 Task: Move the date in custom field assignee to "the same day next month".
Action: Mouse moved to (1169, 298)
Screenshot: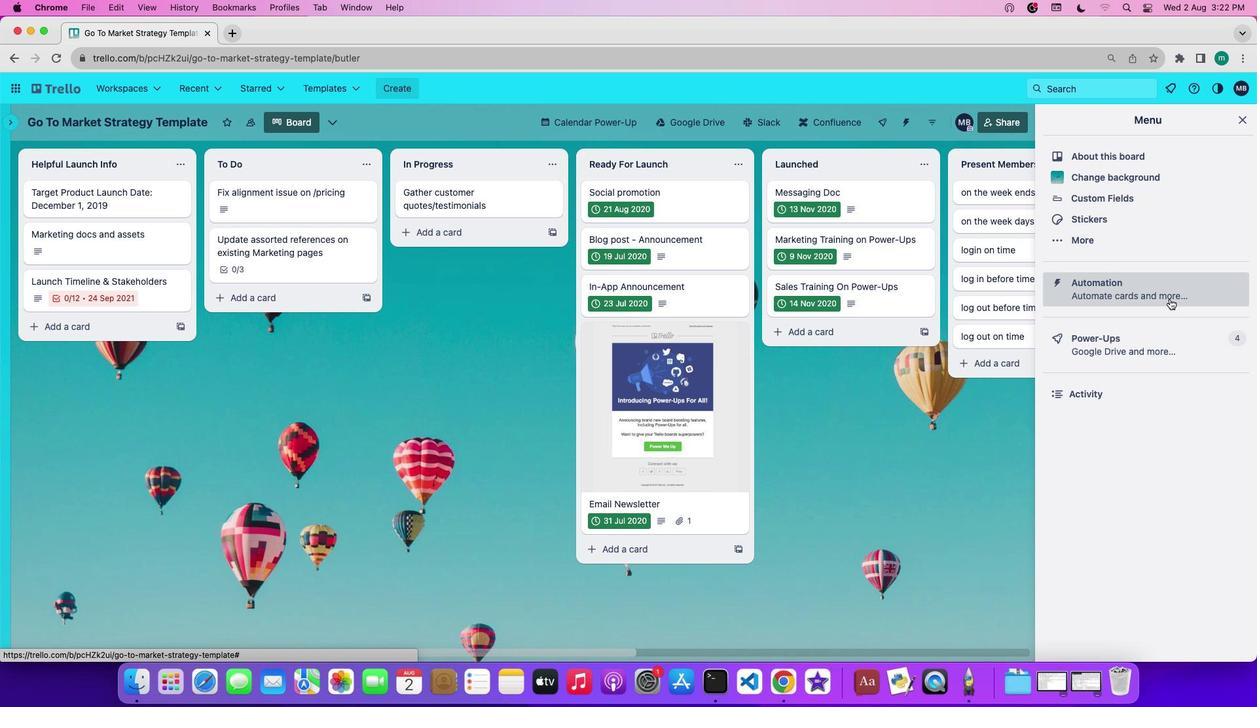 
Action: Mouse pressed left at (1169, 298)
Screenshot: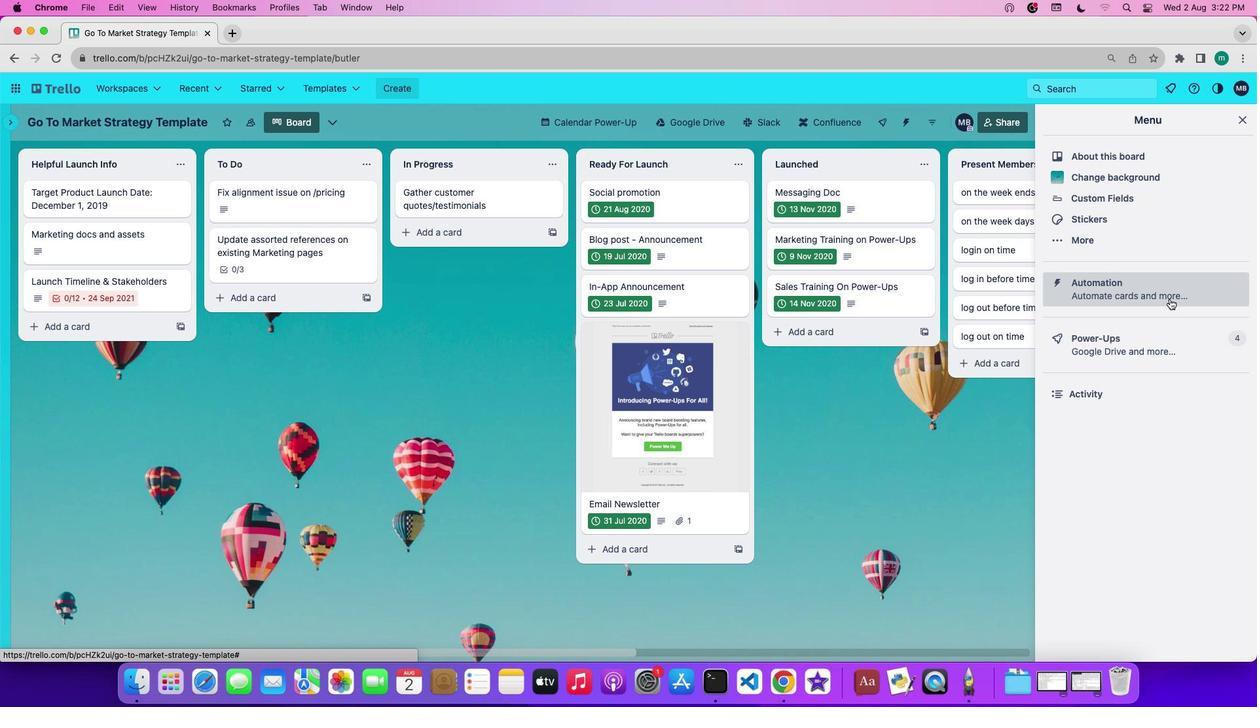 
Action: Mouse moved to (743, 472)
Screenshot: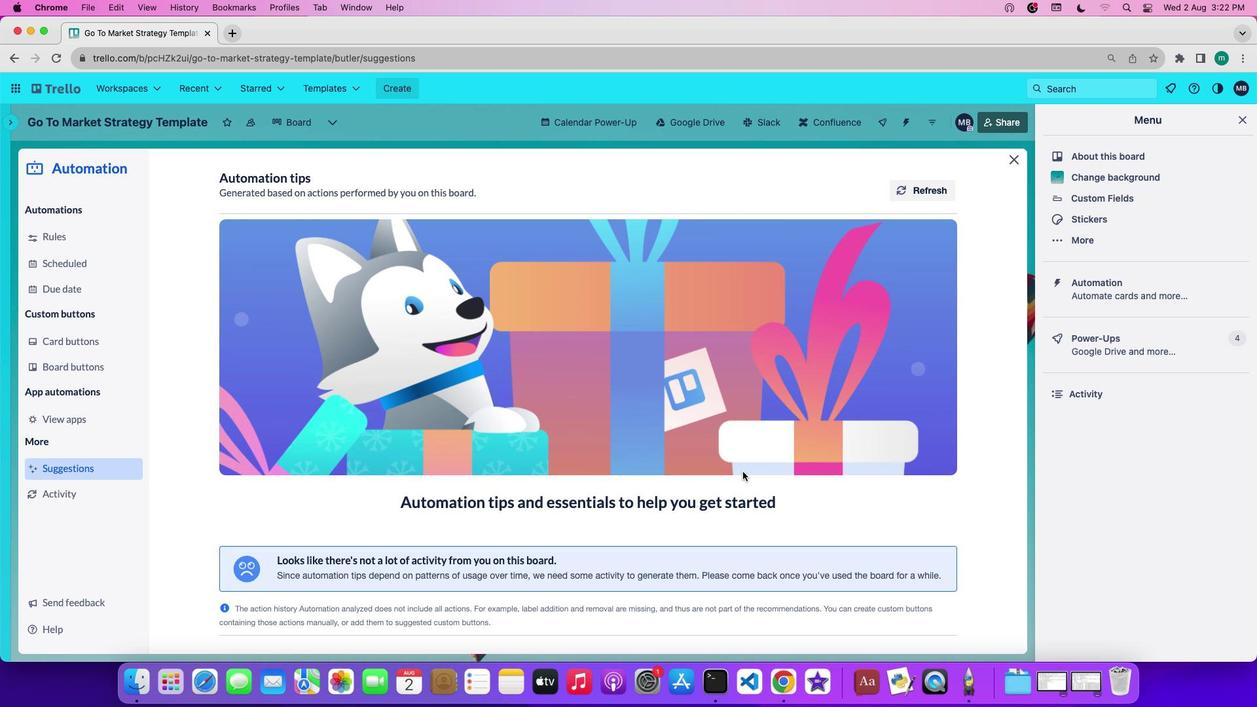 
Action: Mouse scrolled (743, 472) with delta (0, 0)
Screenshot: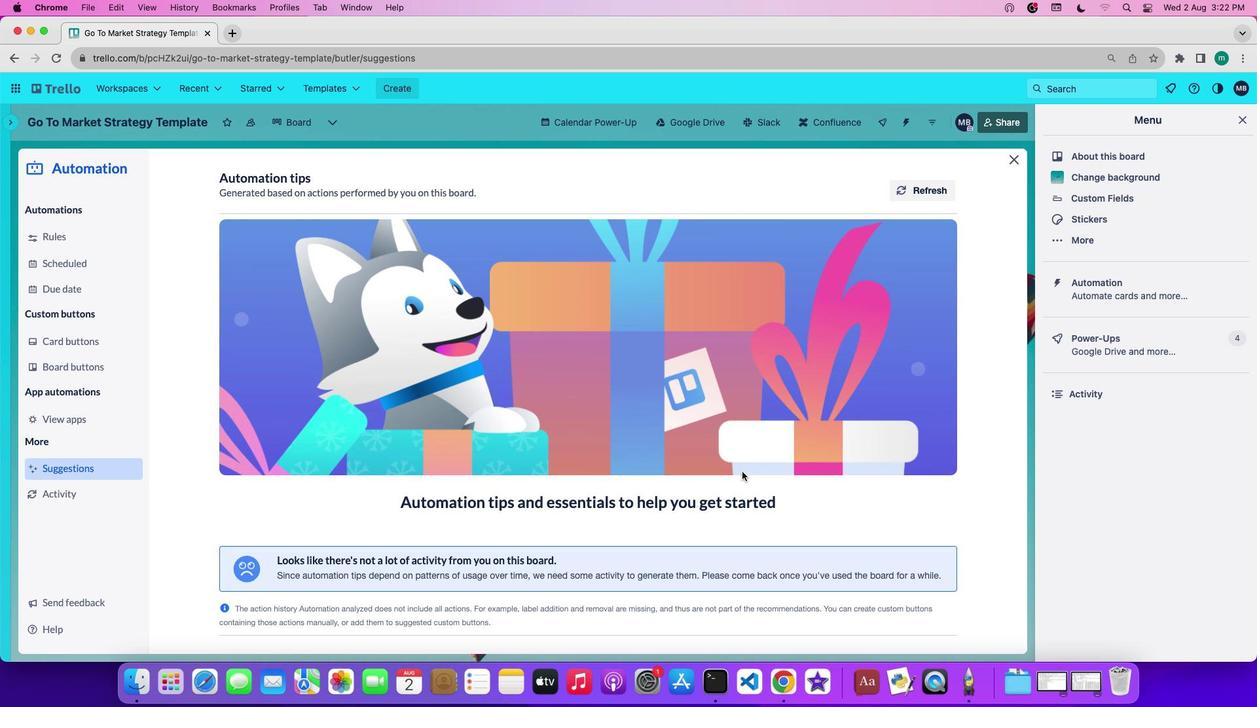 
Action: Mouse scrolled (743, 472) with delta (0, 0)
Screenshot: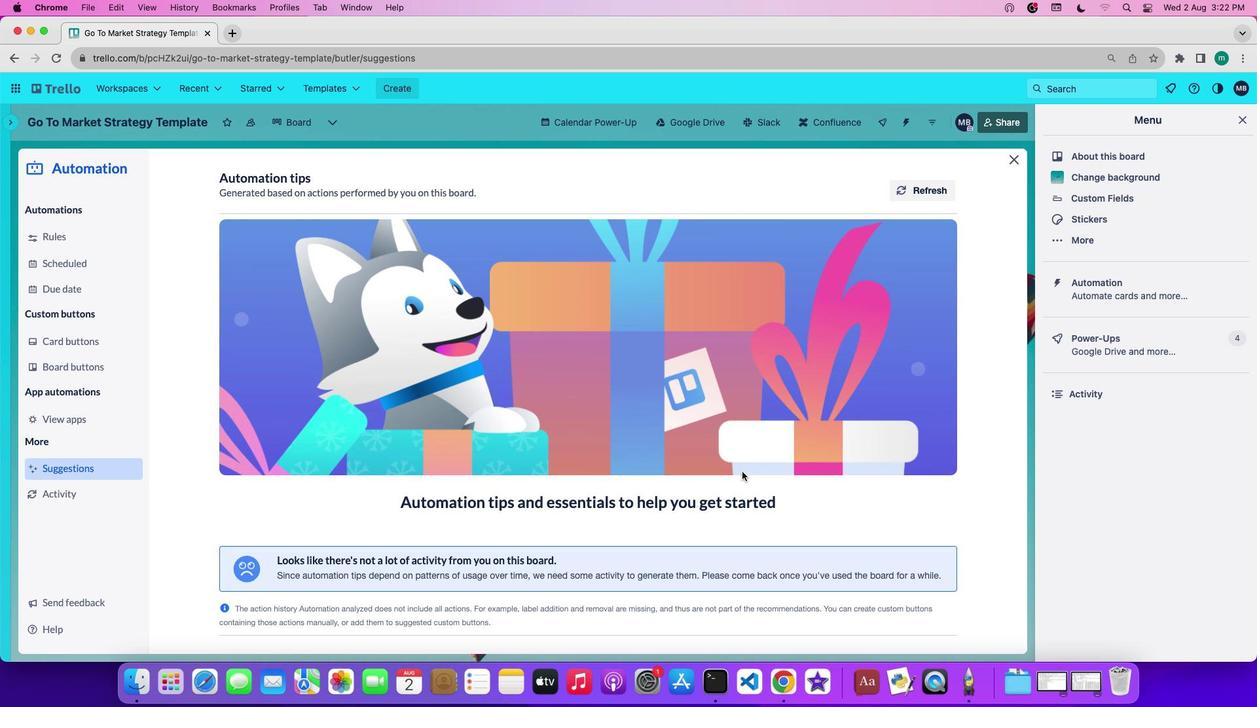 
Action: Mouse scrolled (743, 472) with delta (0, -1)
Screenshot: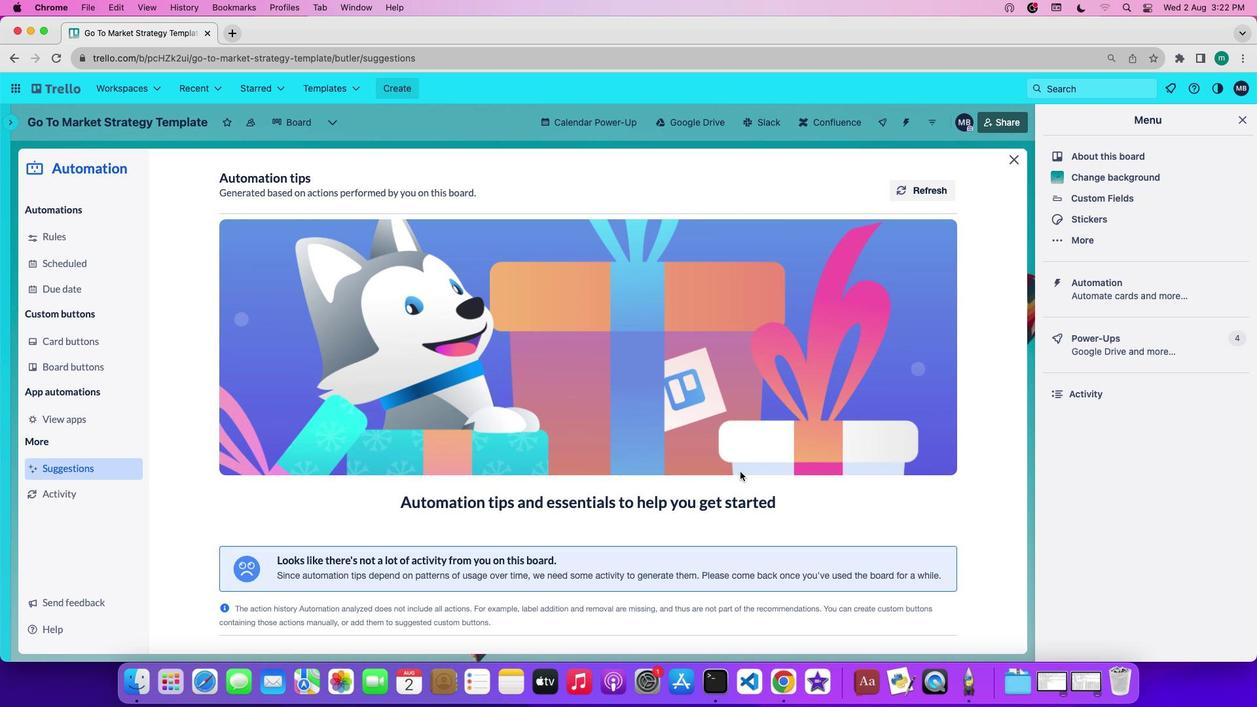 
Action: Mouse moved to (742, 472)
Screenshot: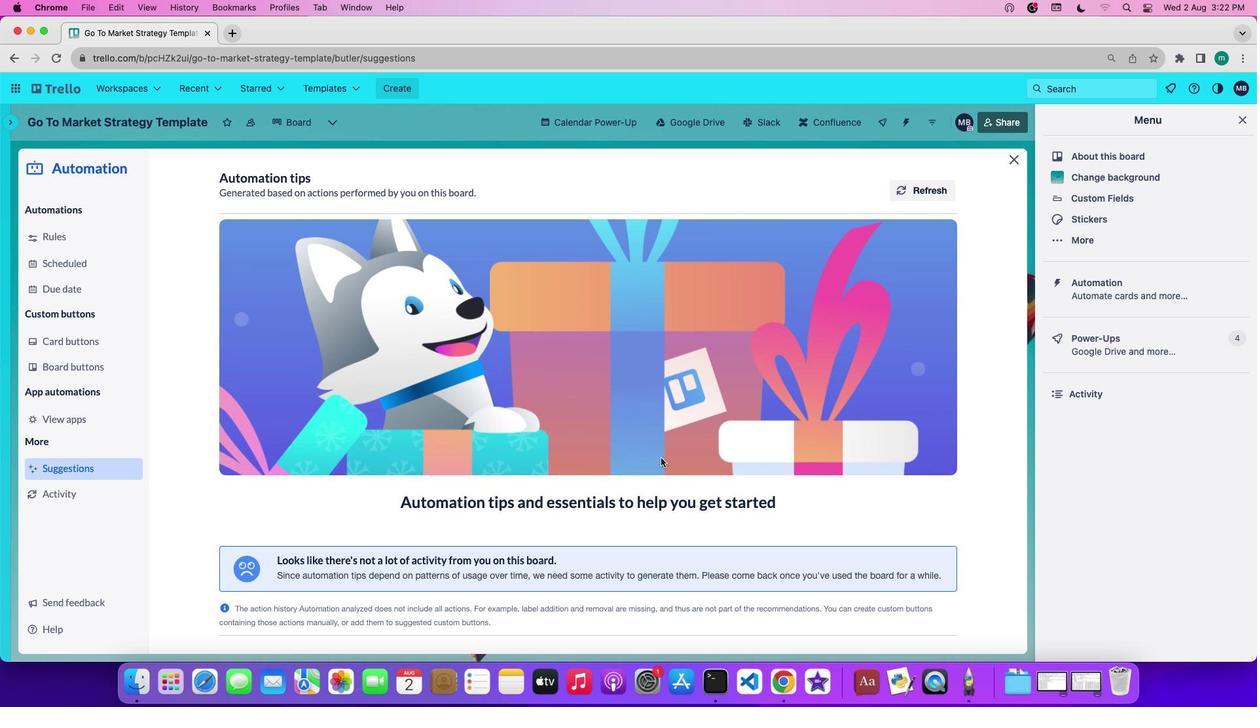 
Action: Mouse scrolled (742, 472) with delta (0, -1)
Screenshot: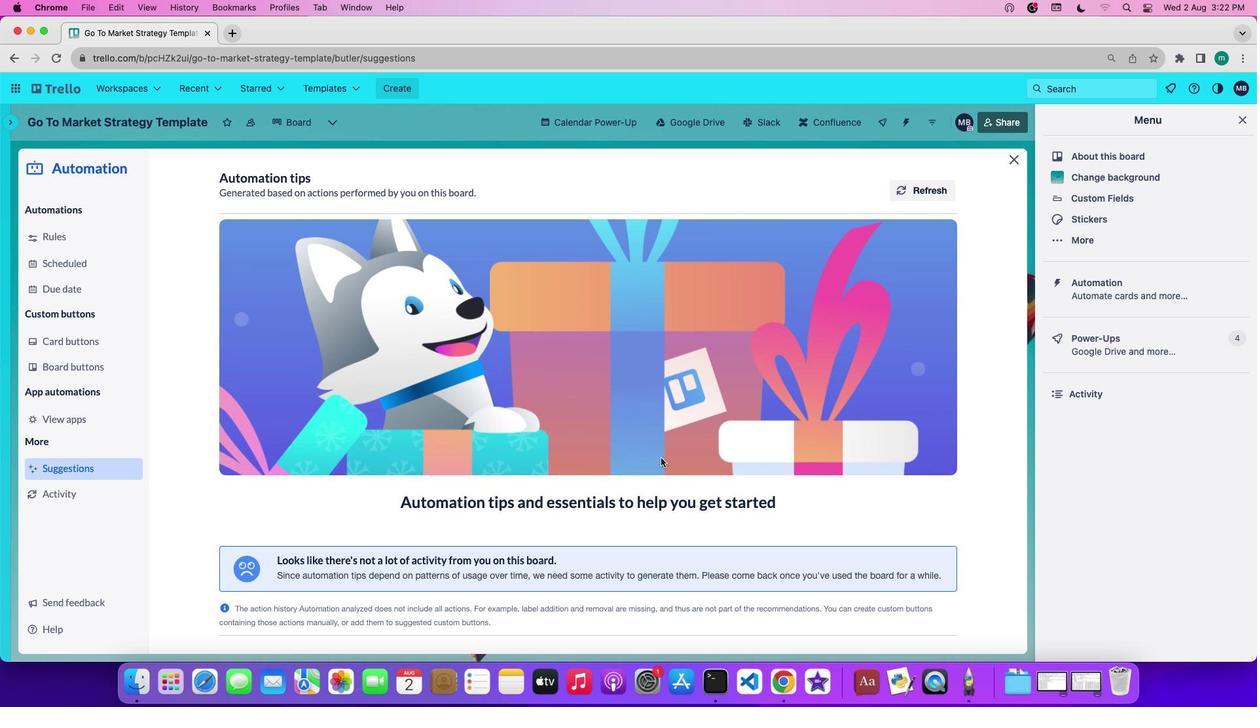 
Action: Mouse moved to (64, 343)
Screenshot: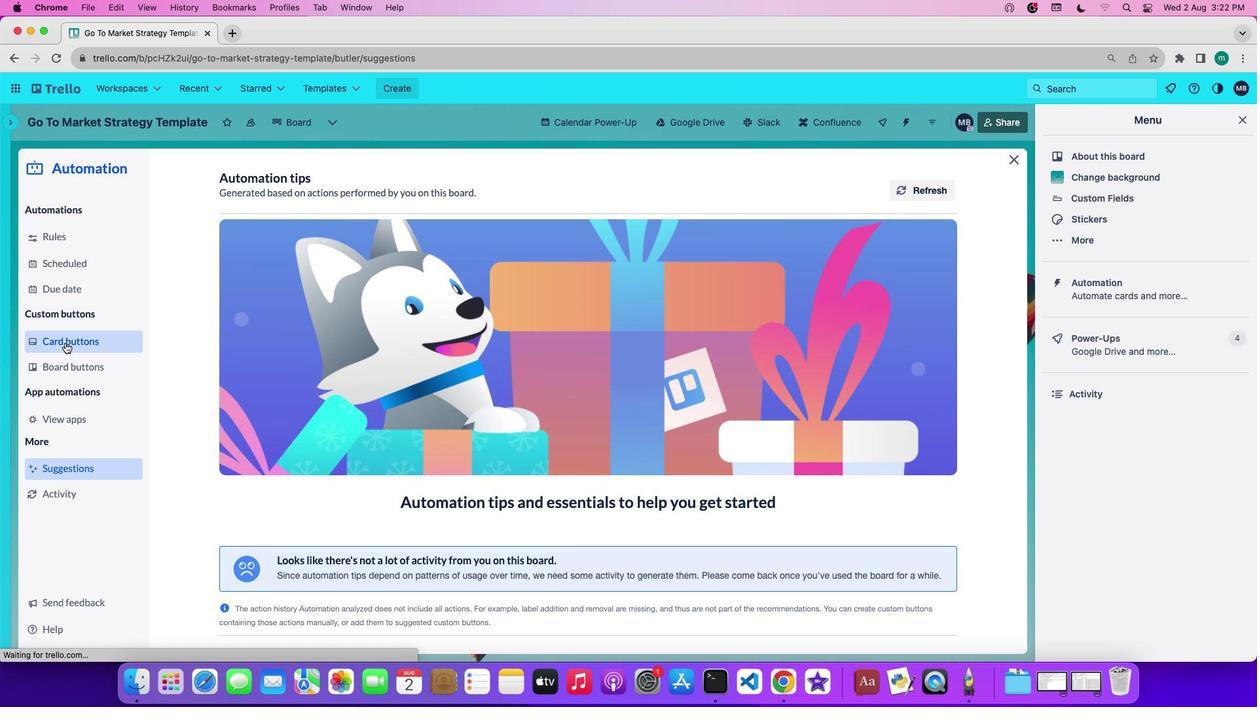 
Action: Mouse pressed left at (64, 343)
Screenshot: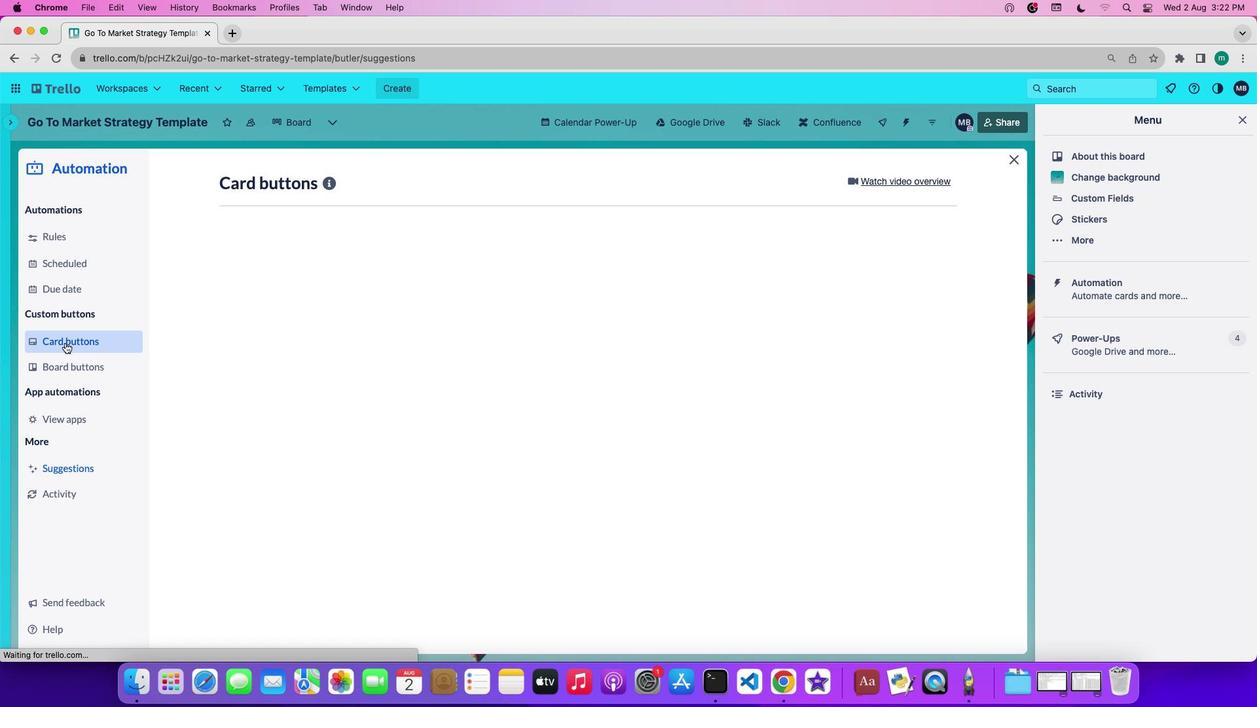 
Action: Mouse moved to (280, 458)
Screenshot: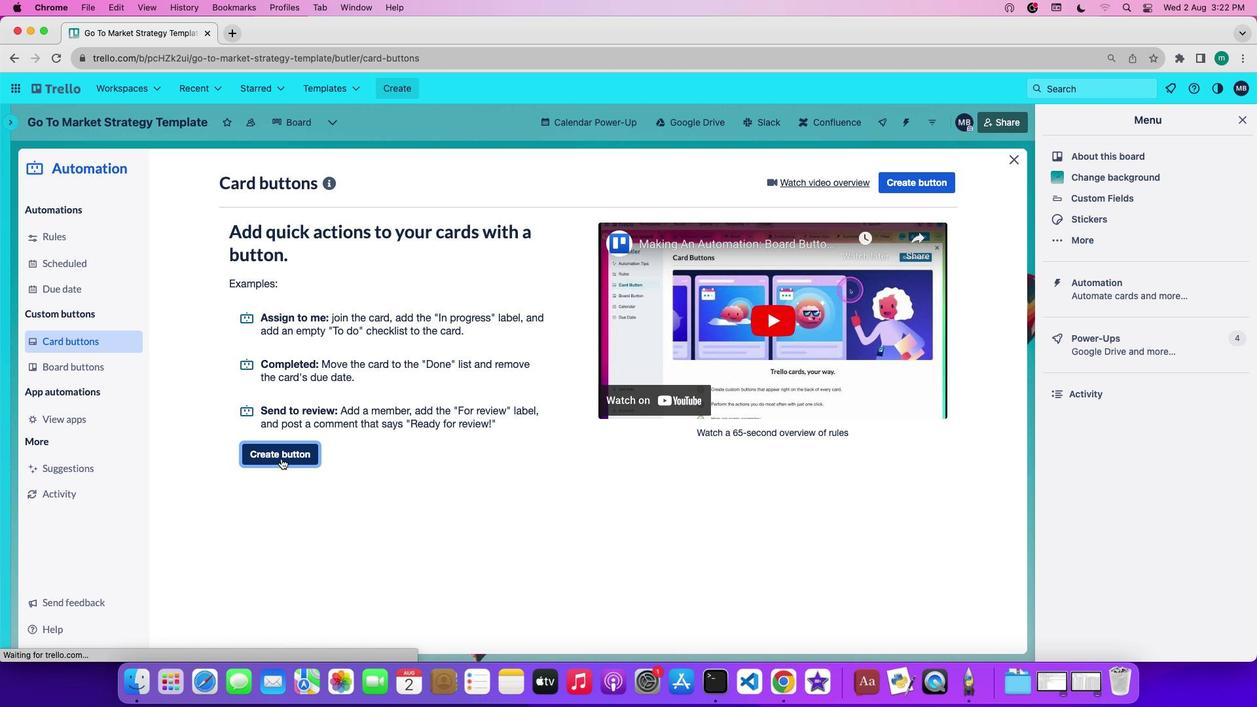 
Action: Mouse pressed left at (280, 458)
Screenshot: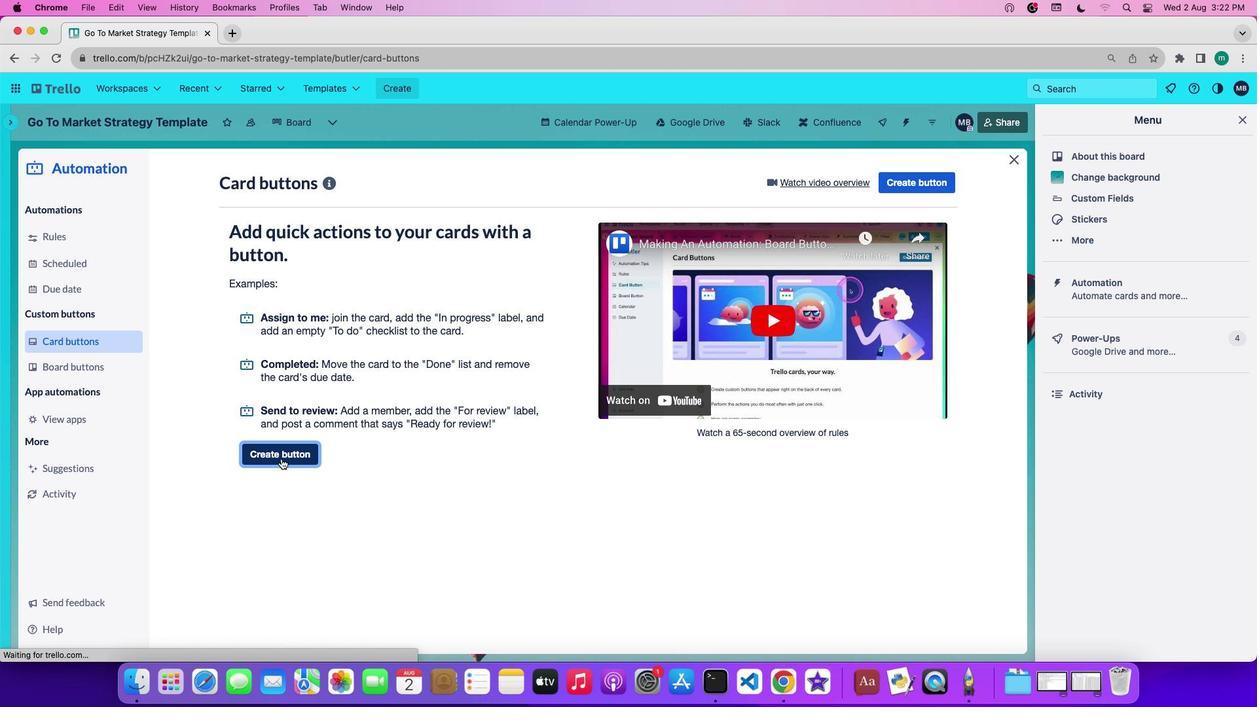 
Action: Mouse moved to (618, 358)
Screenshot: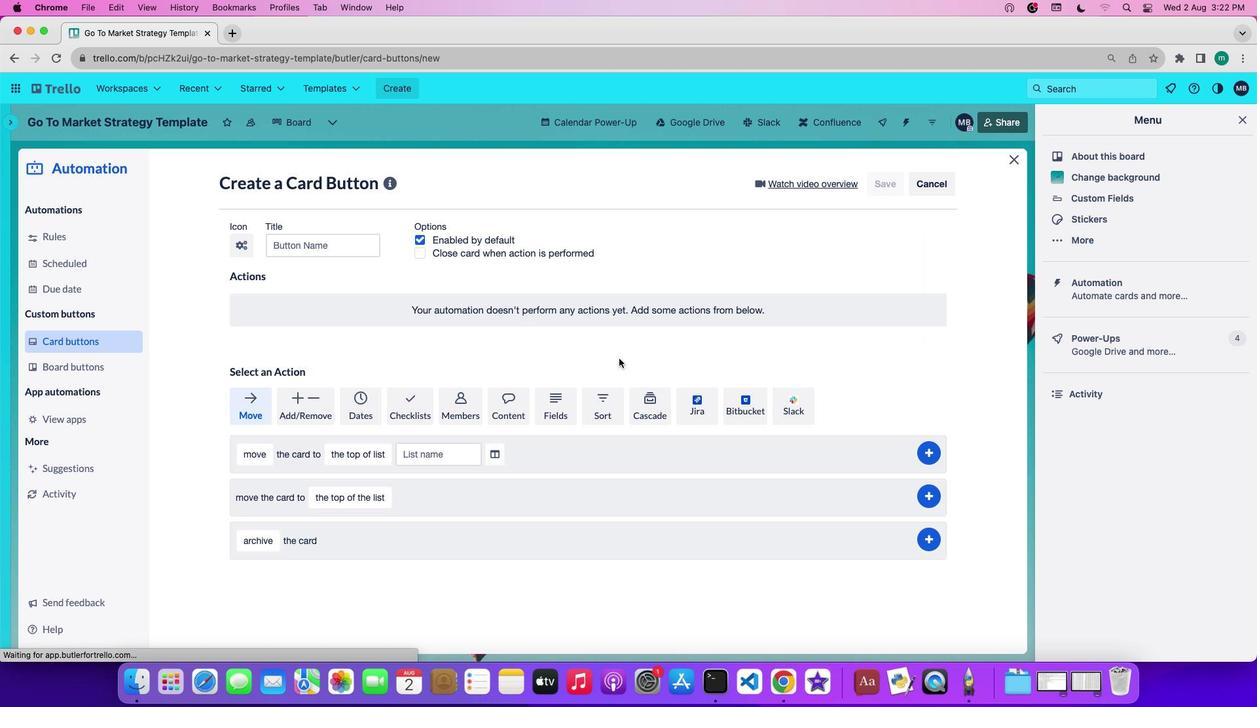 
Action: Mouse pressed left at (618, 358)
Screenshot: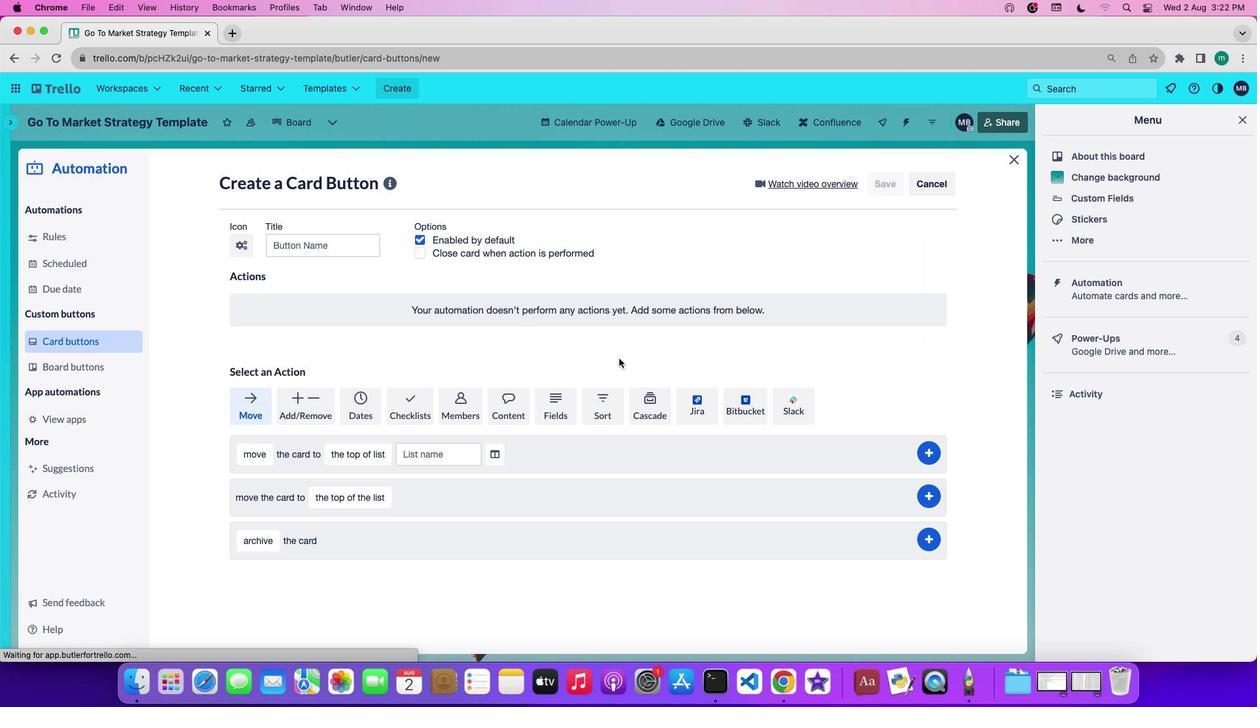 
Action: Mouse moved to (554, 412)
Screenshot: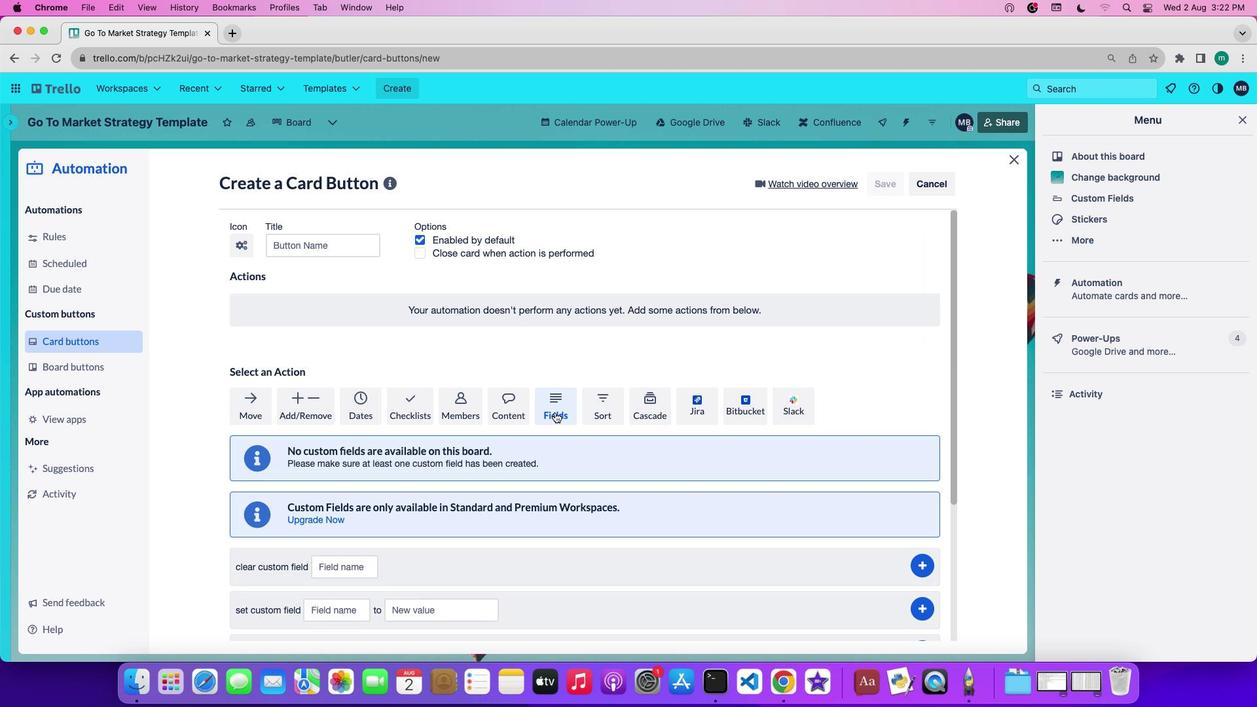 
Action: Mouse pressed left at (554, 412)
Screenshot: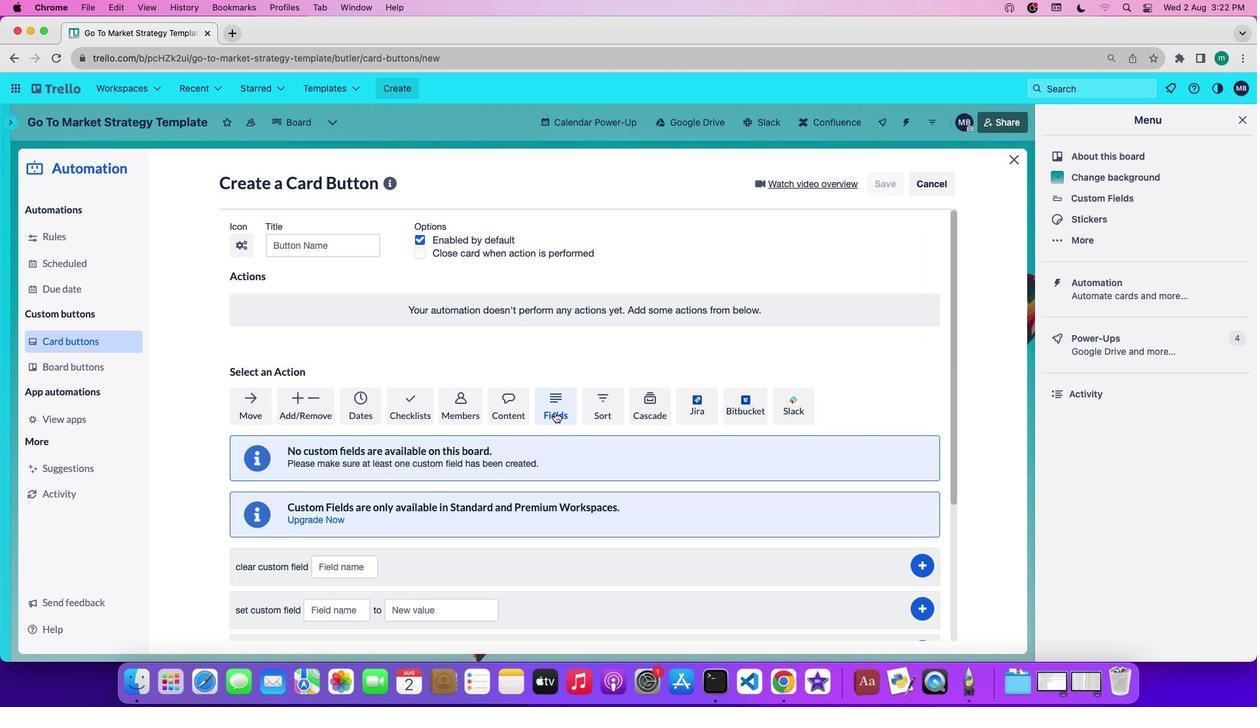 
Action: Mouse moved to (553, 453)
Screenshot: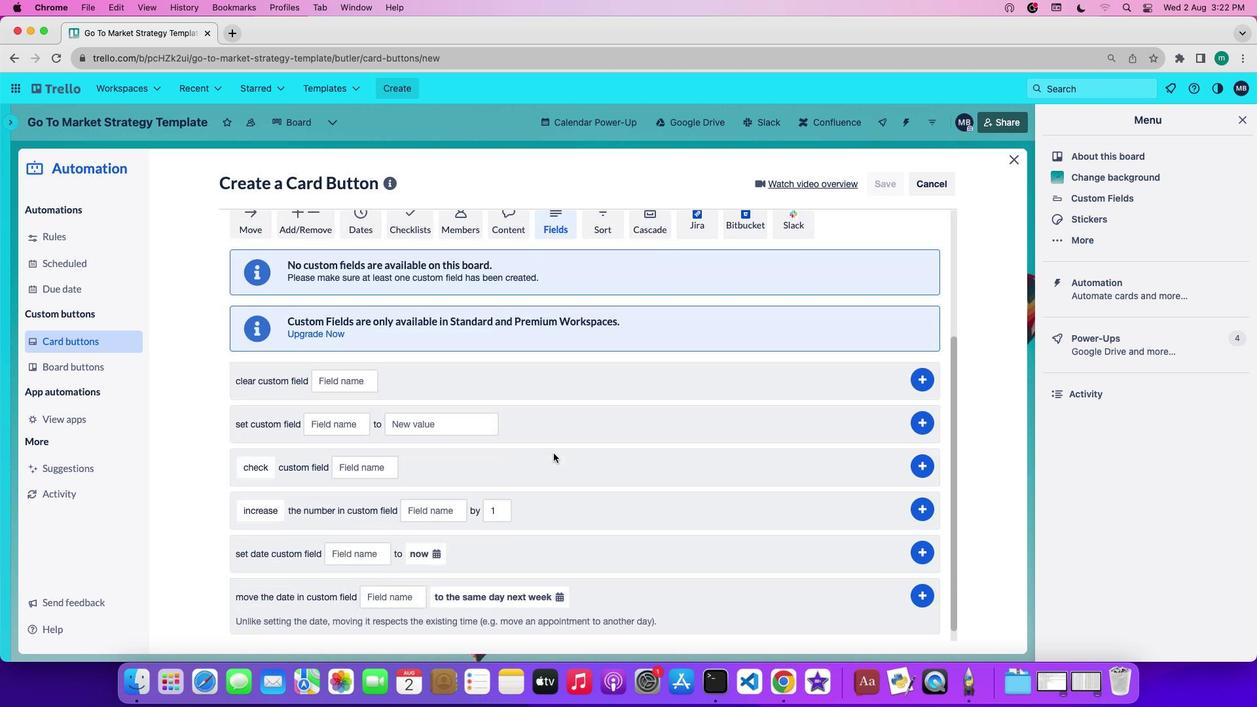 
Action: Mouse scrolled (553, 453) with delta (0, 0)
Screenshot: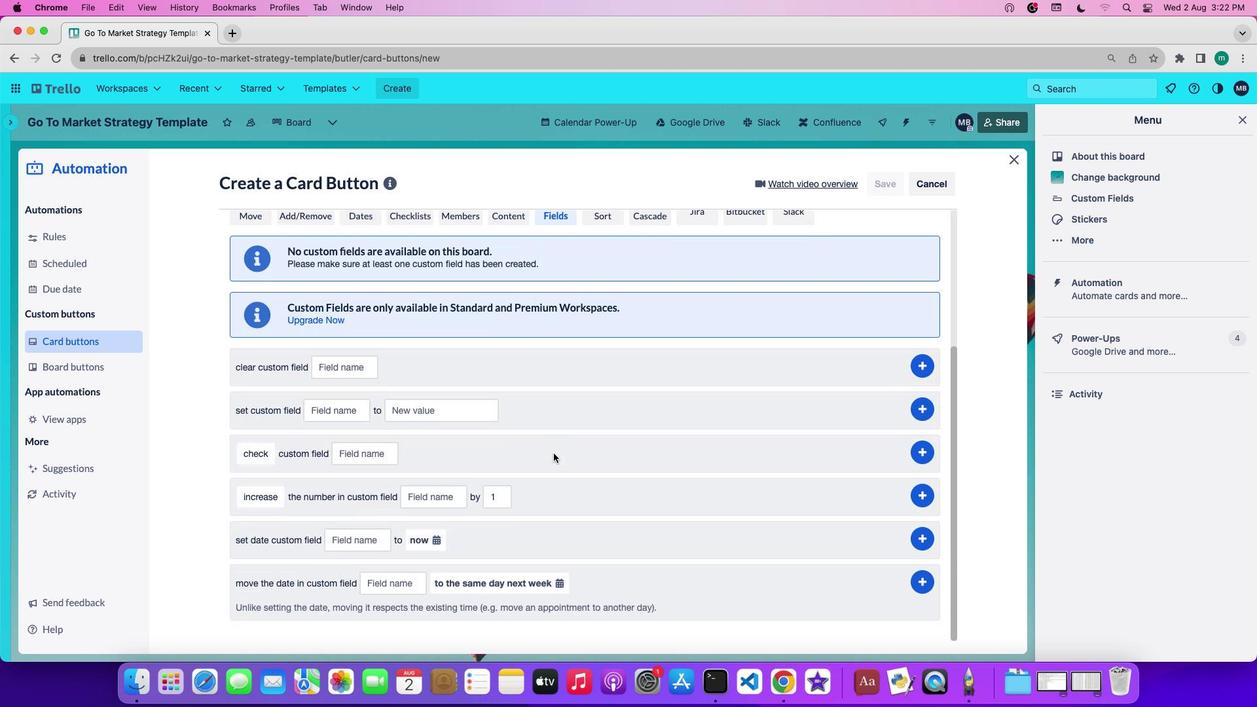 
Action: Mouse moved to (553, 453)
Screenshot: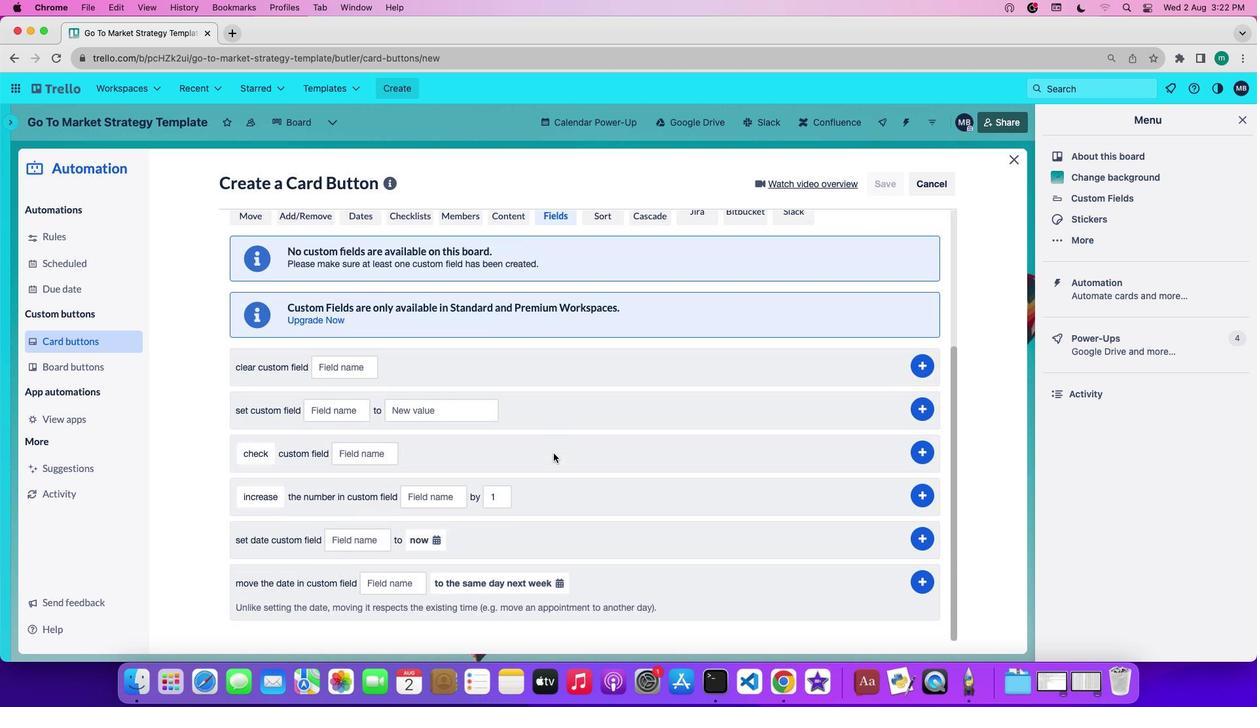 
Action: Mouse scrolled (553, 453) with delta (0, 0)
Screenshot: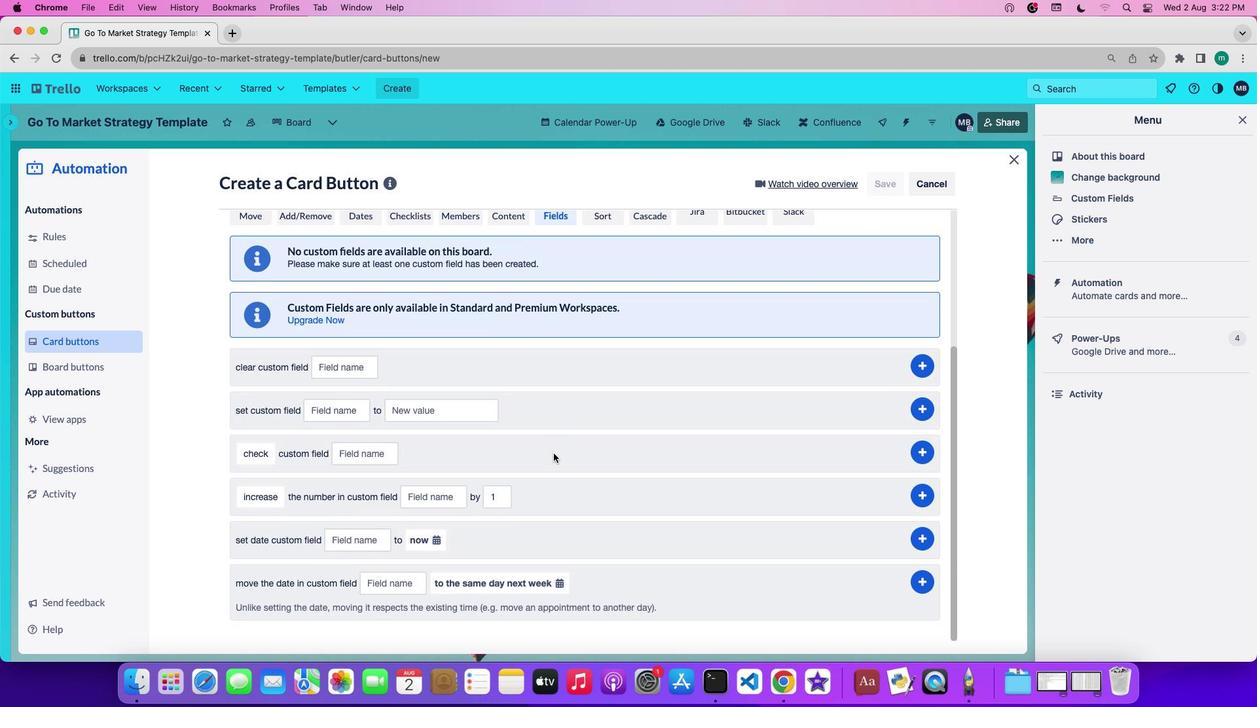 
Action: Mouse scrolled (553, 453) with delta (0, -1)
Screenshot: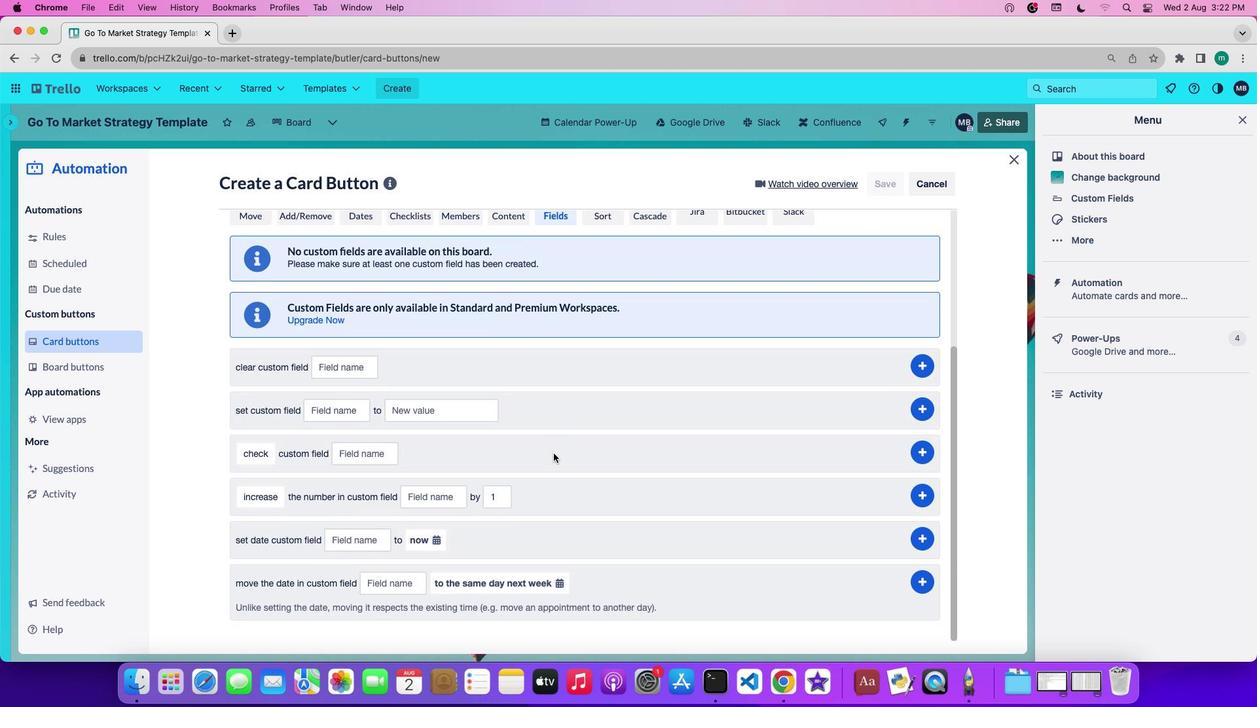 
Action: Mouse scrolled (553, 453) with delta (0, -2)
Screenshot: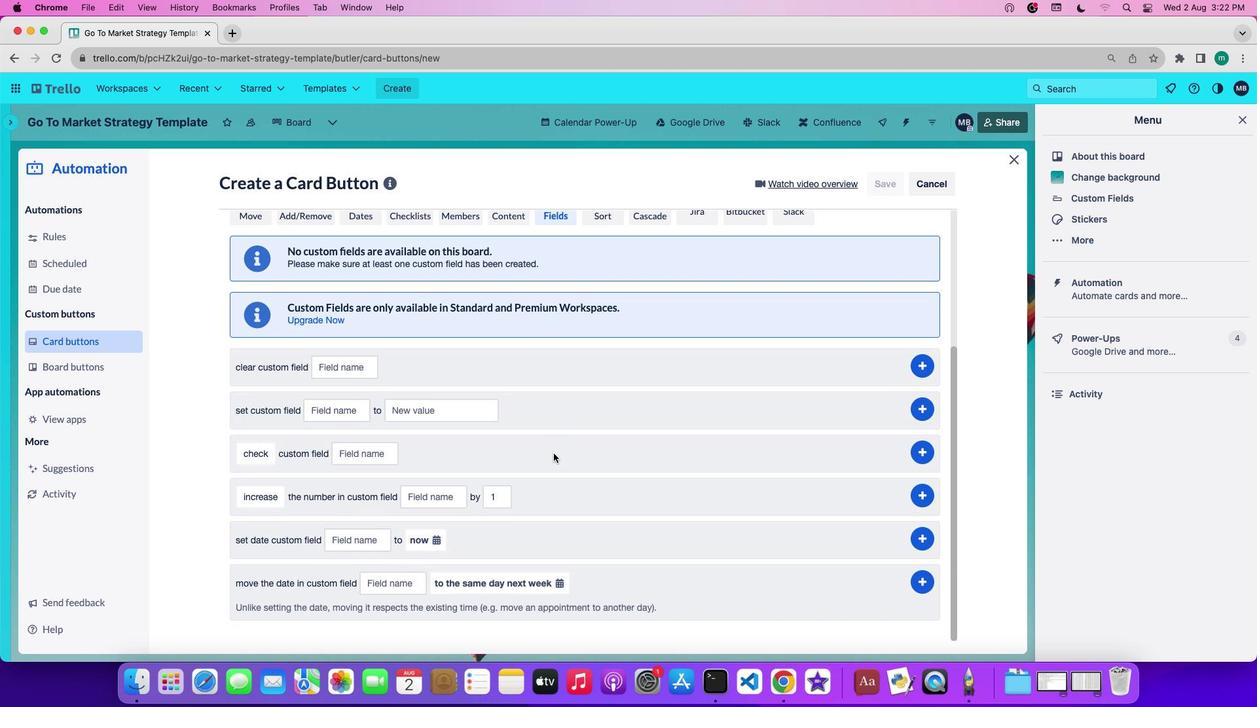 
Action: Mouse scrolled (553, 453) with delta (0, 0)
Screenshot: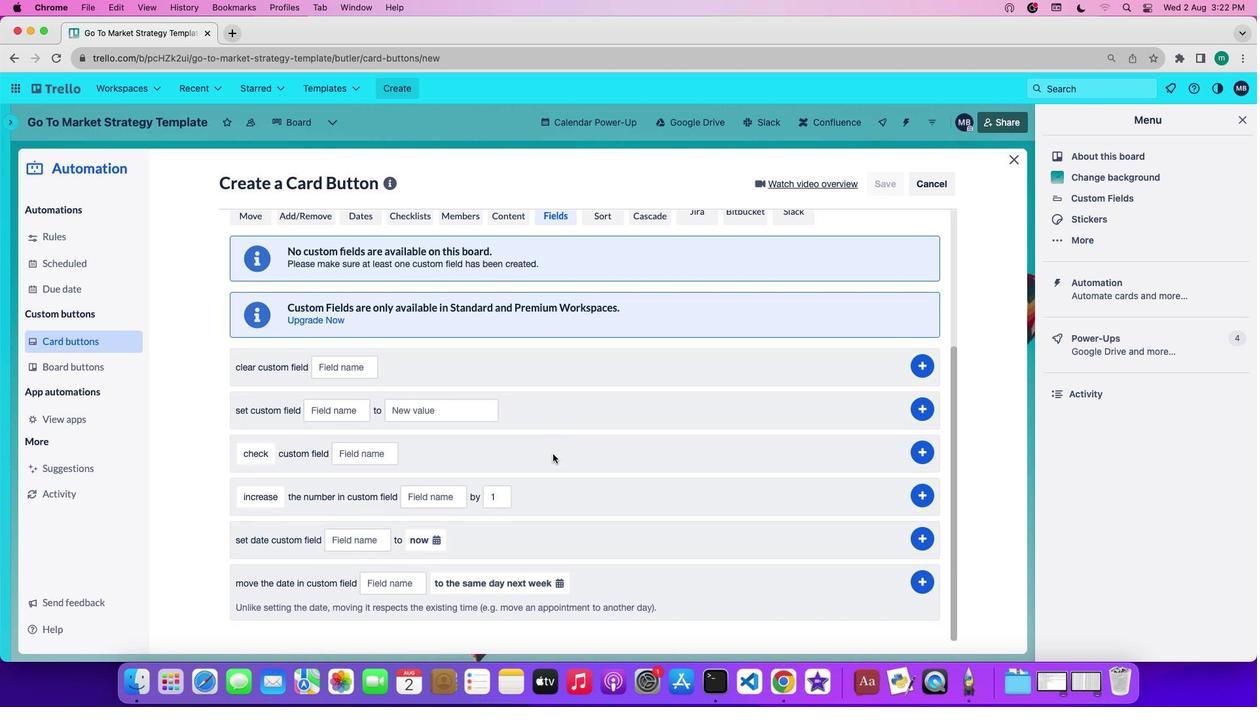 
Action: Mouse scrolled (553, 453) with delta (0, 0)
Screenshot: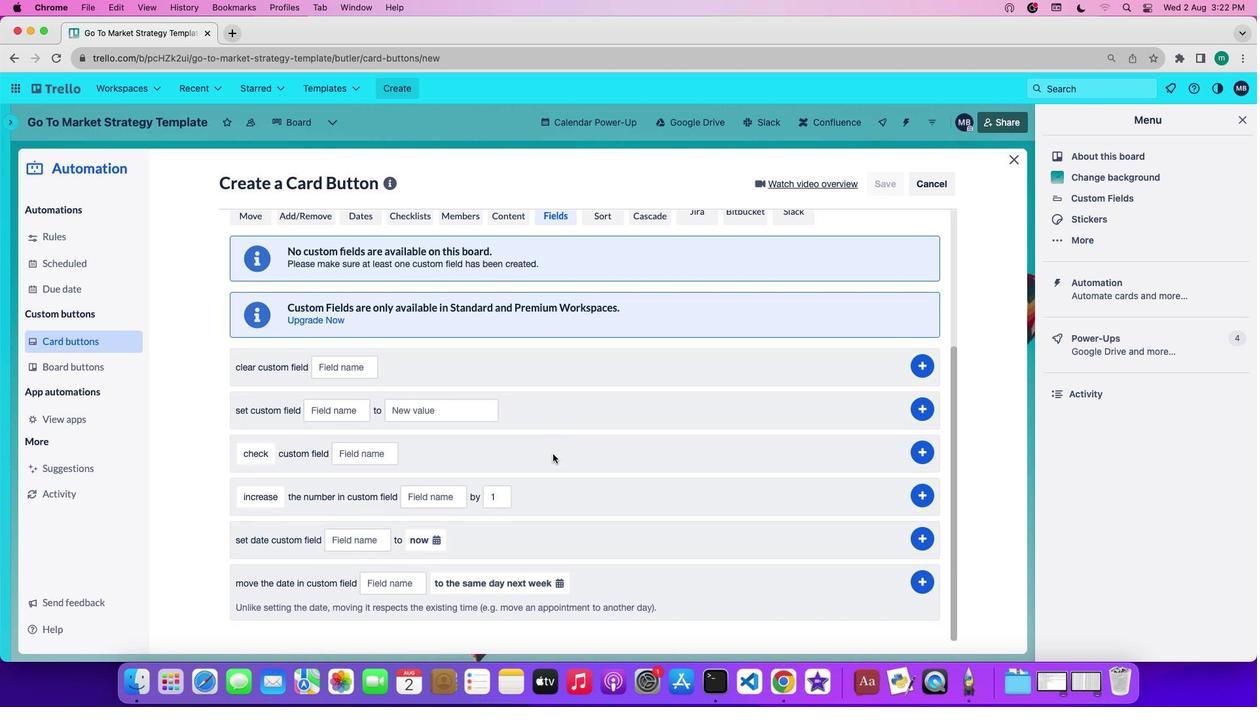 
Action: Mouse scrolled (553, 453) with delta (0, -1)
Screenshot: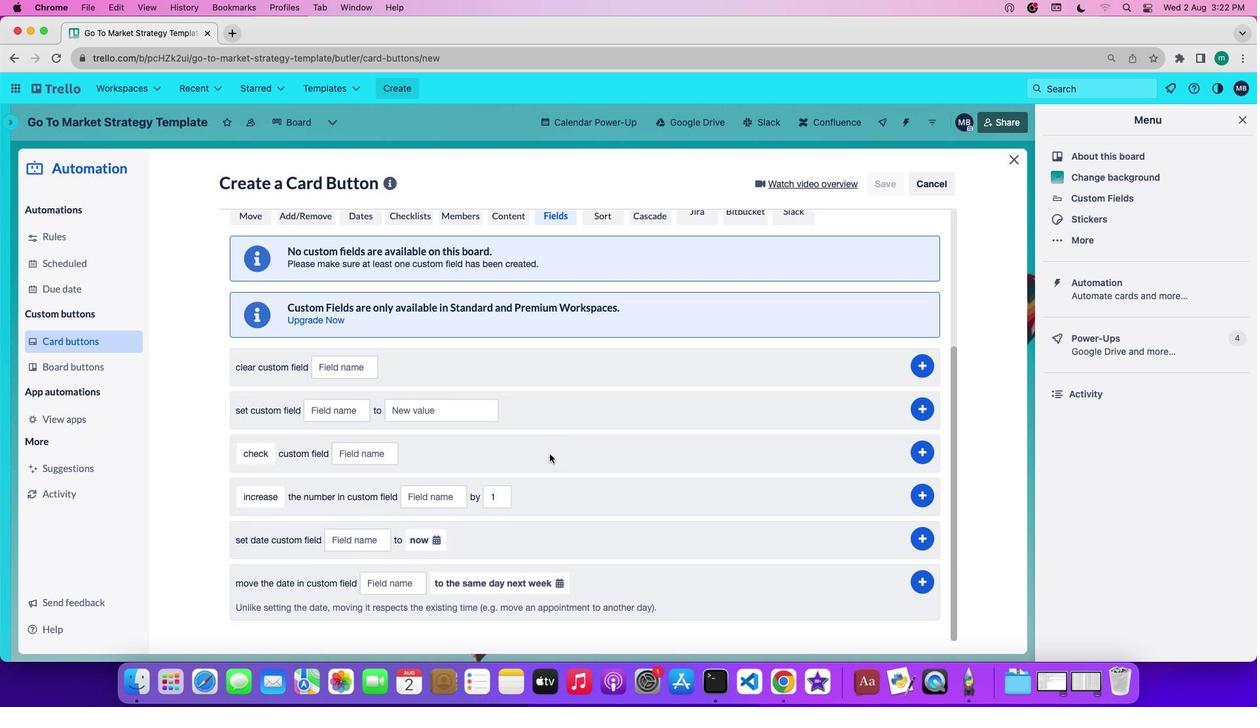 
Action: Mouse moved to (400, 580)
Screenshot: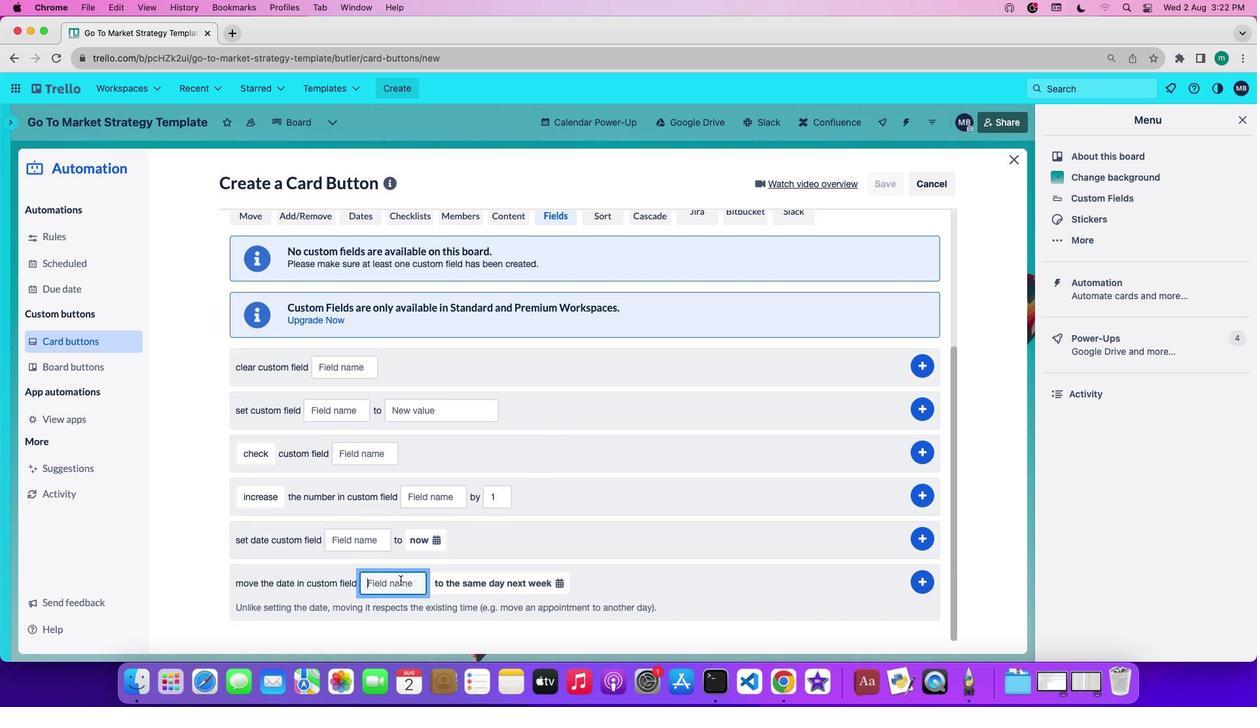 
Action: Mouse pressed left at (400, 580)
Screenshot: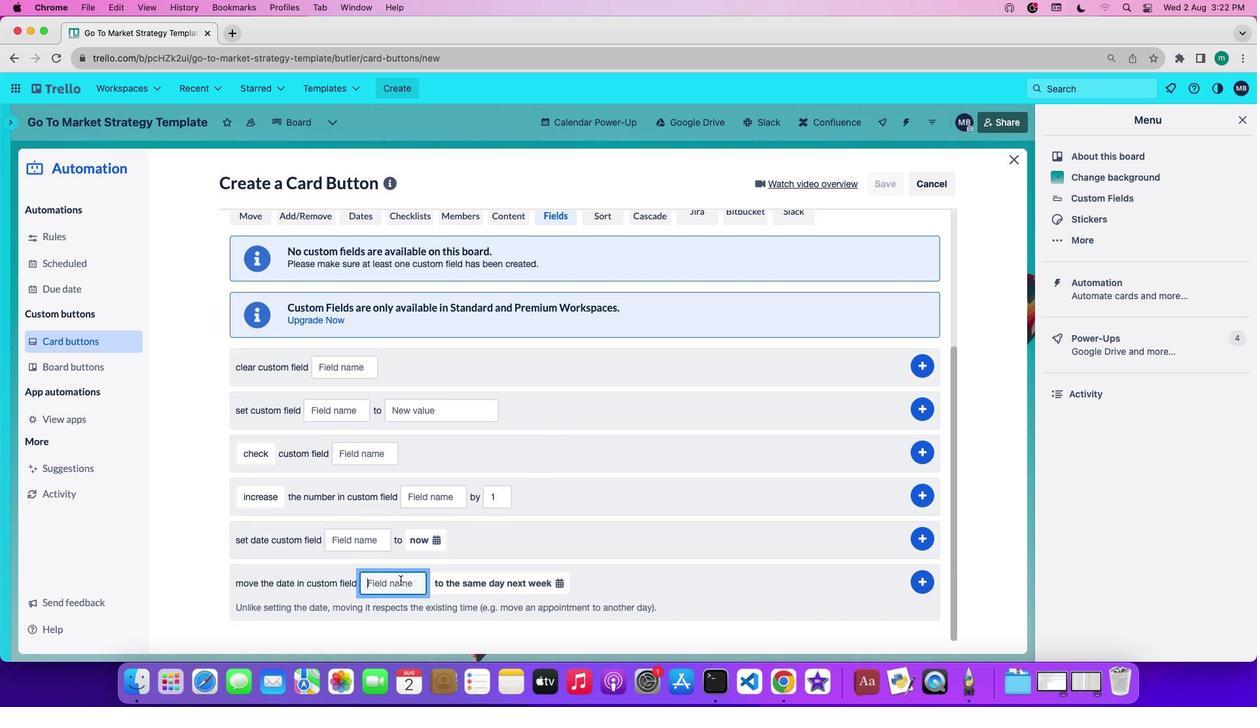 
Action: Key pressed 'a''s''s''i''g''n''e''e'
Screenshot: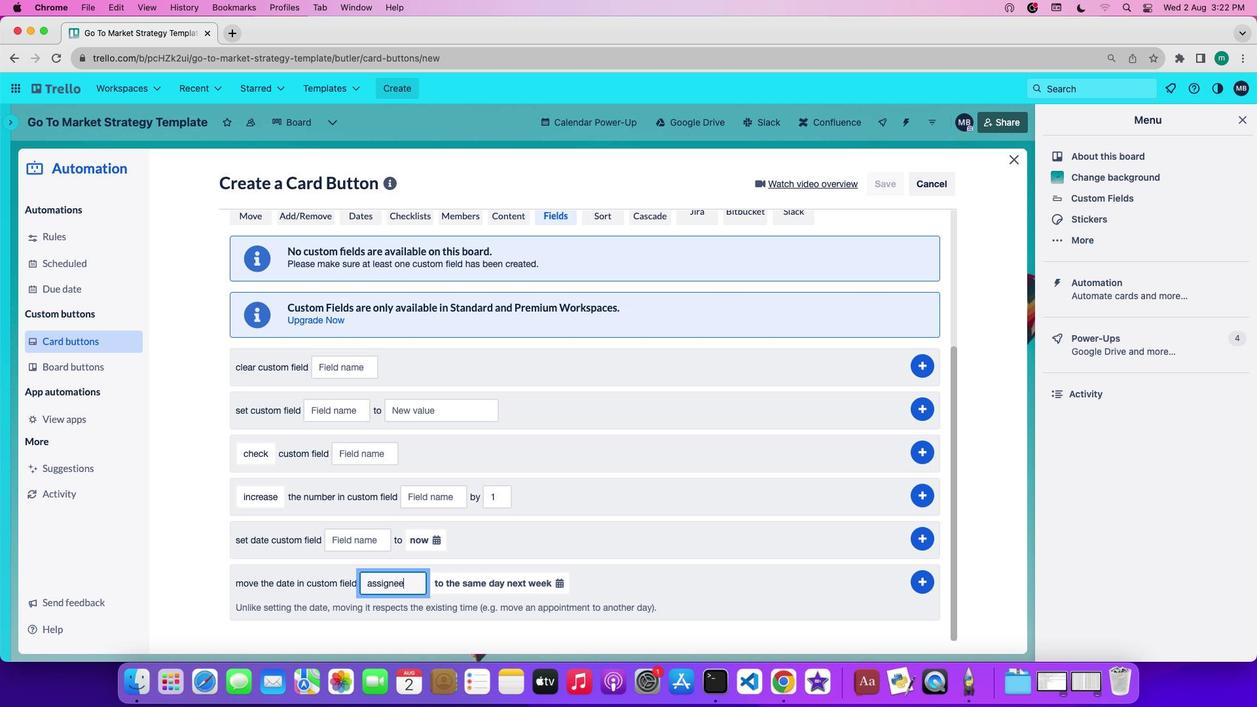 
Action: Mouse moved to (500, 587)
Screenshot: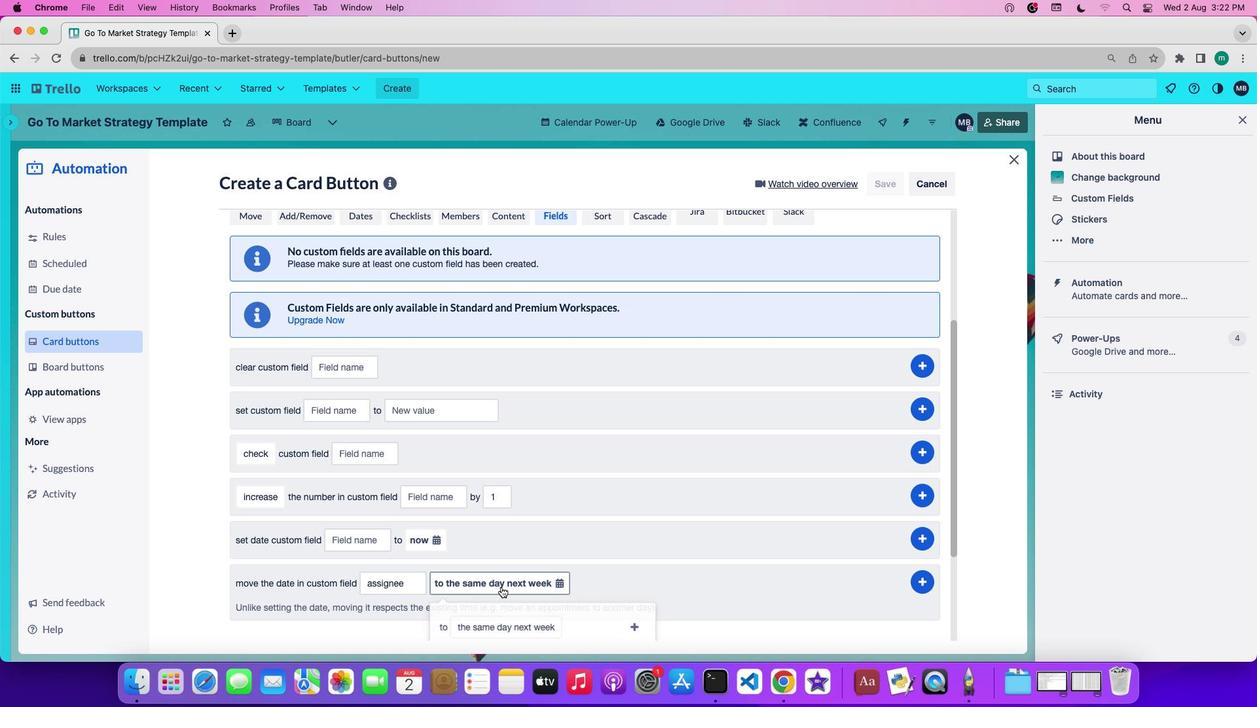 
Action: Mouse pressed left at (500, 587)
Screenshot: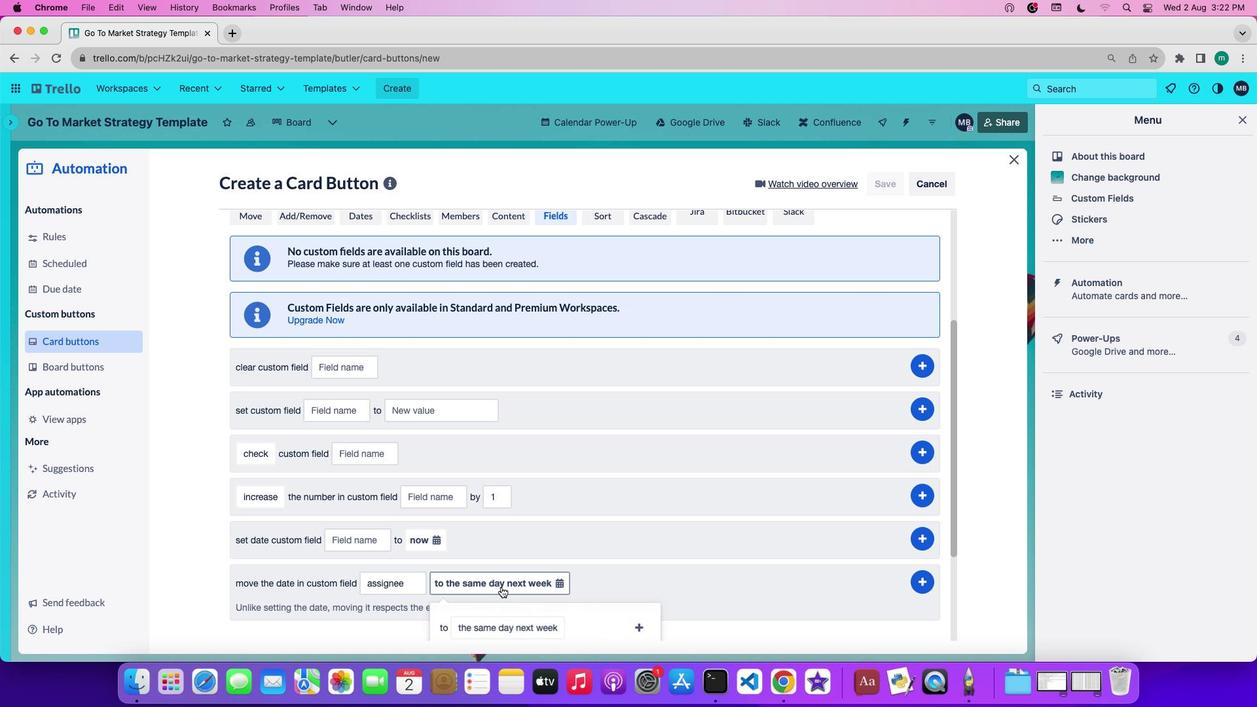 
Action: Mouse moved to (504, 581)
Screenshot: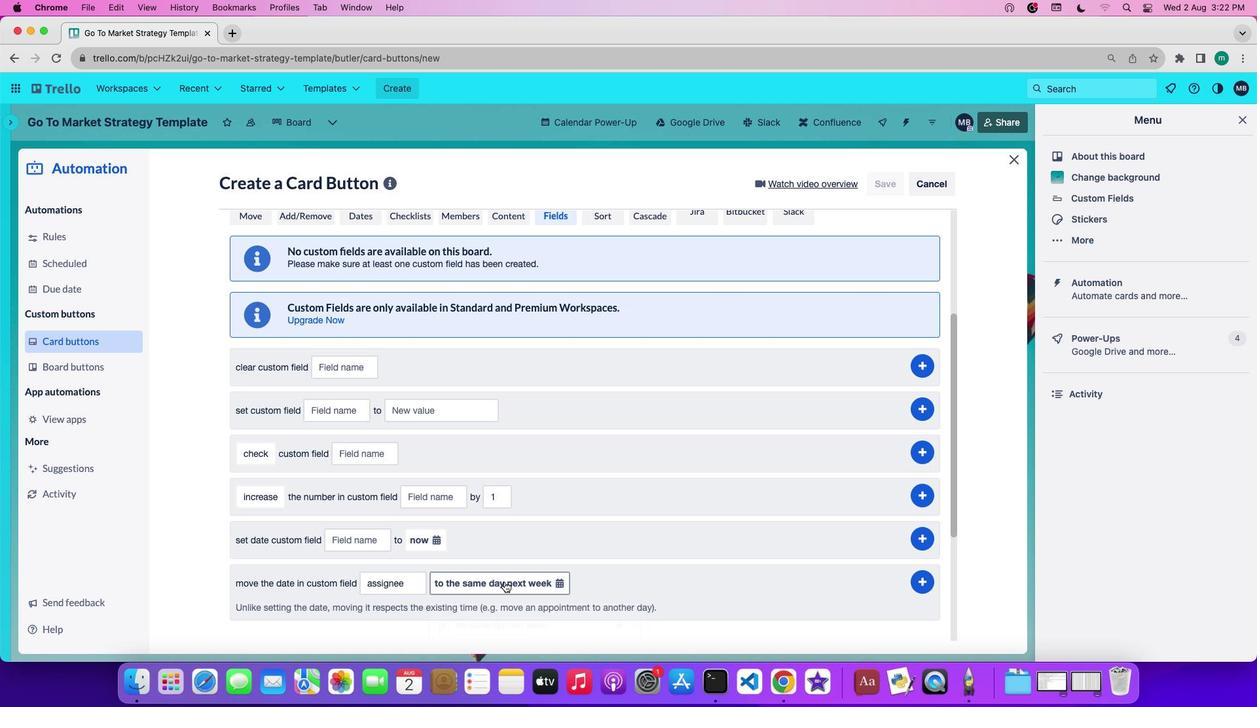 
Action: Mouse pressed left at (504, 581)
Screenshot: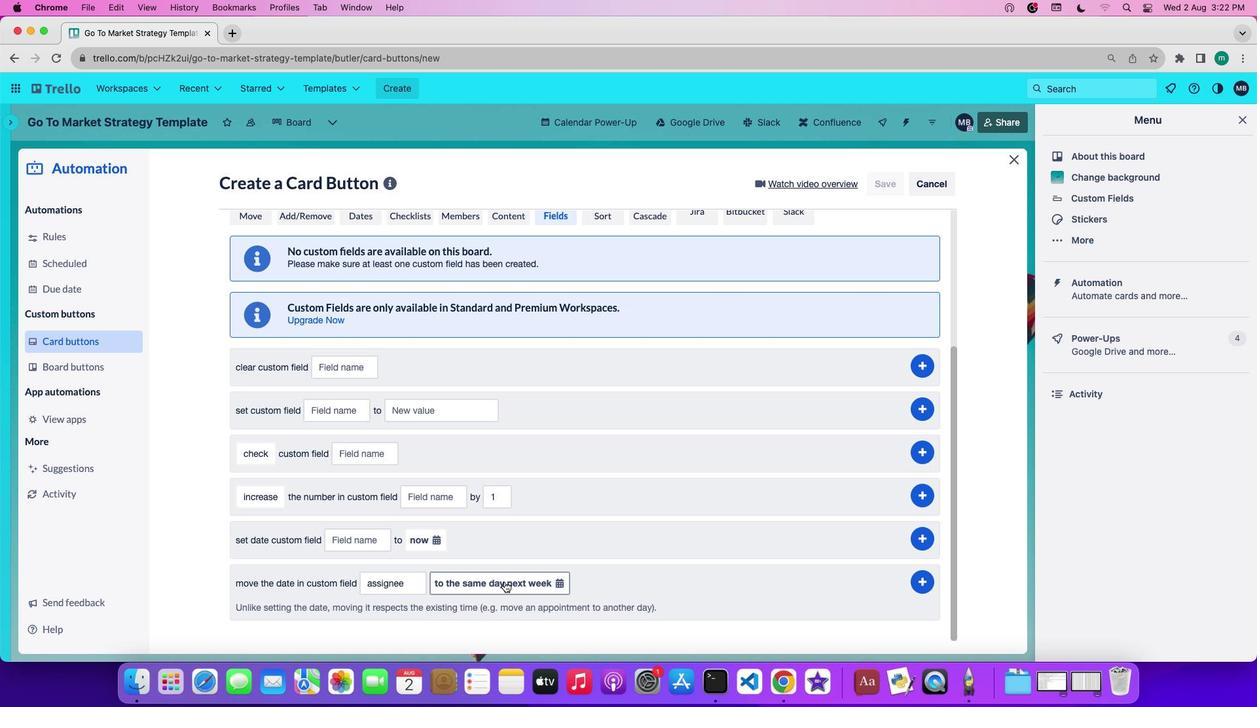 
Action: Mouse moved to (504, 579)
Screenshot: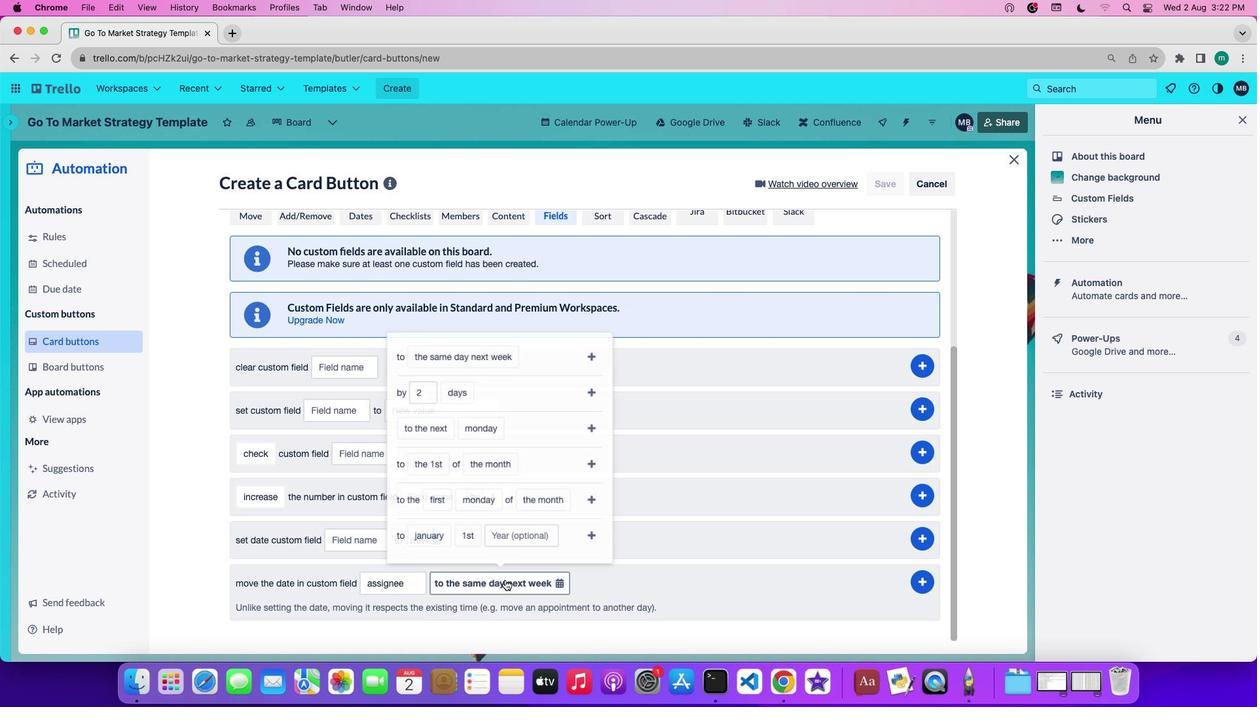 
Action: Mouse pressed left at (504, 579)
Screenshot: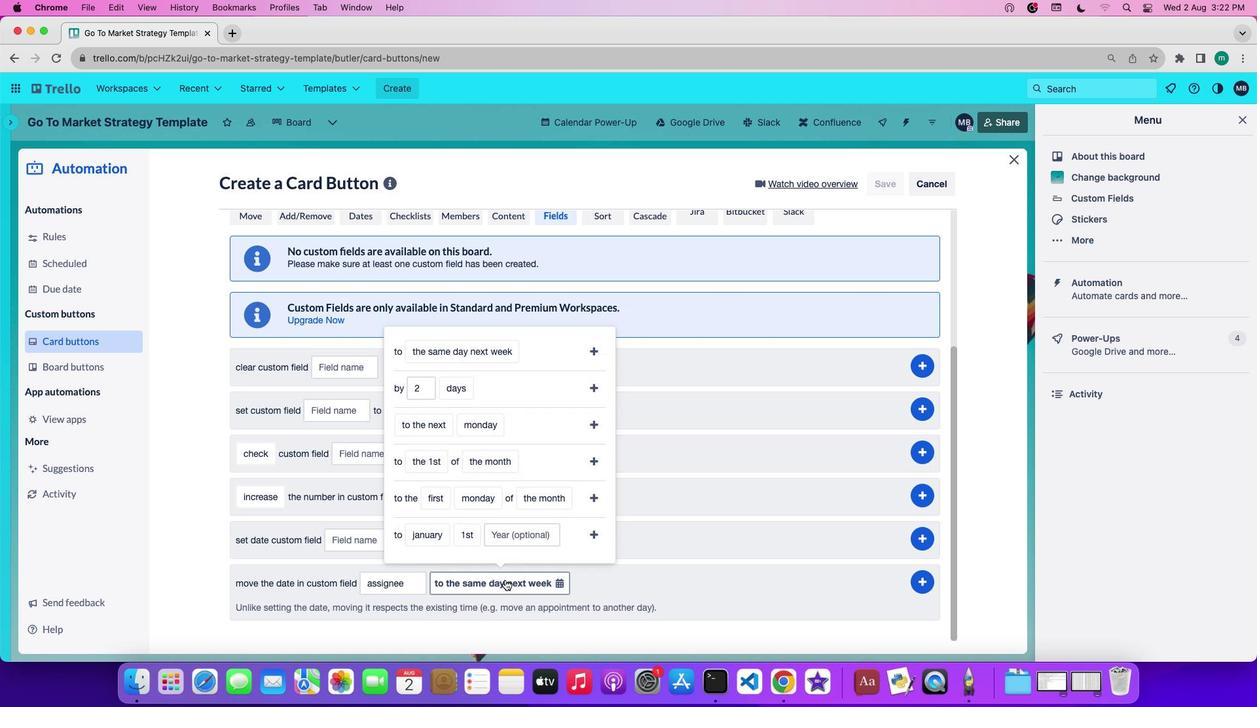 
Action: Mouse moved to (488, 429)
Screenshot: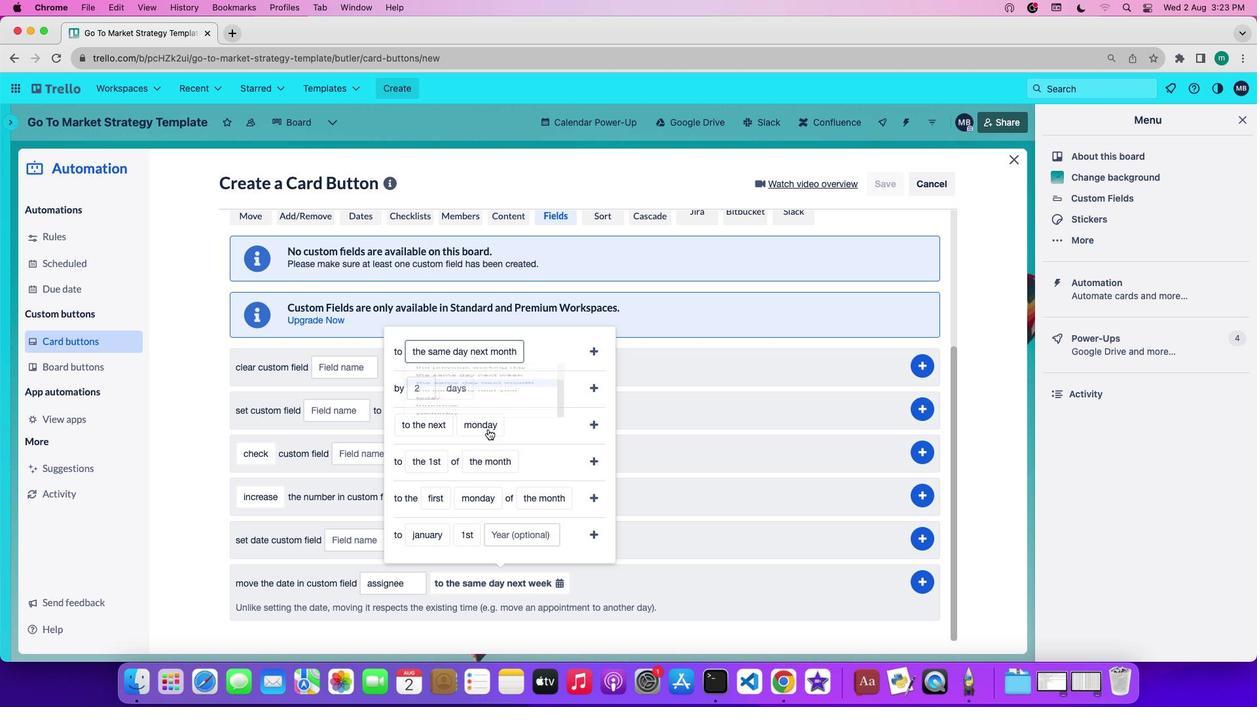 
Action: Mouse pressed left at (488, 429)
Screenshot: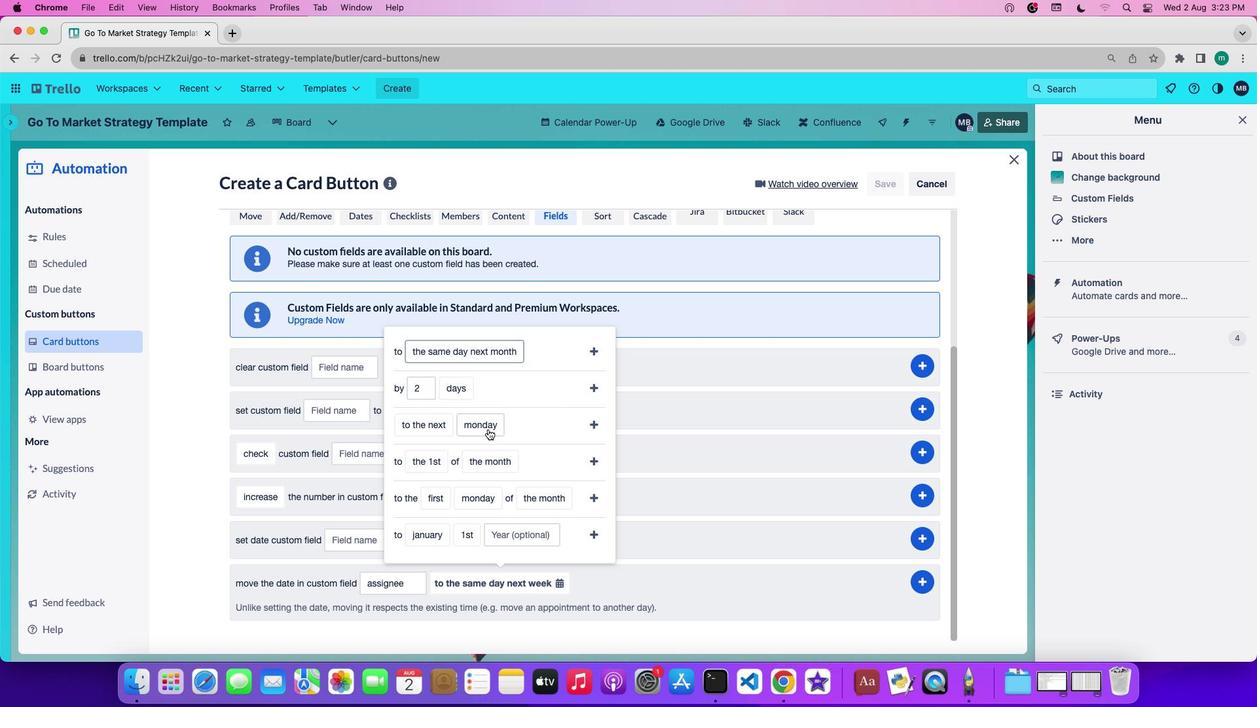
Action: Mouse moved to (595, 346)
Screenshot: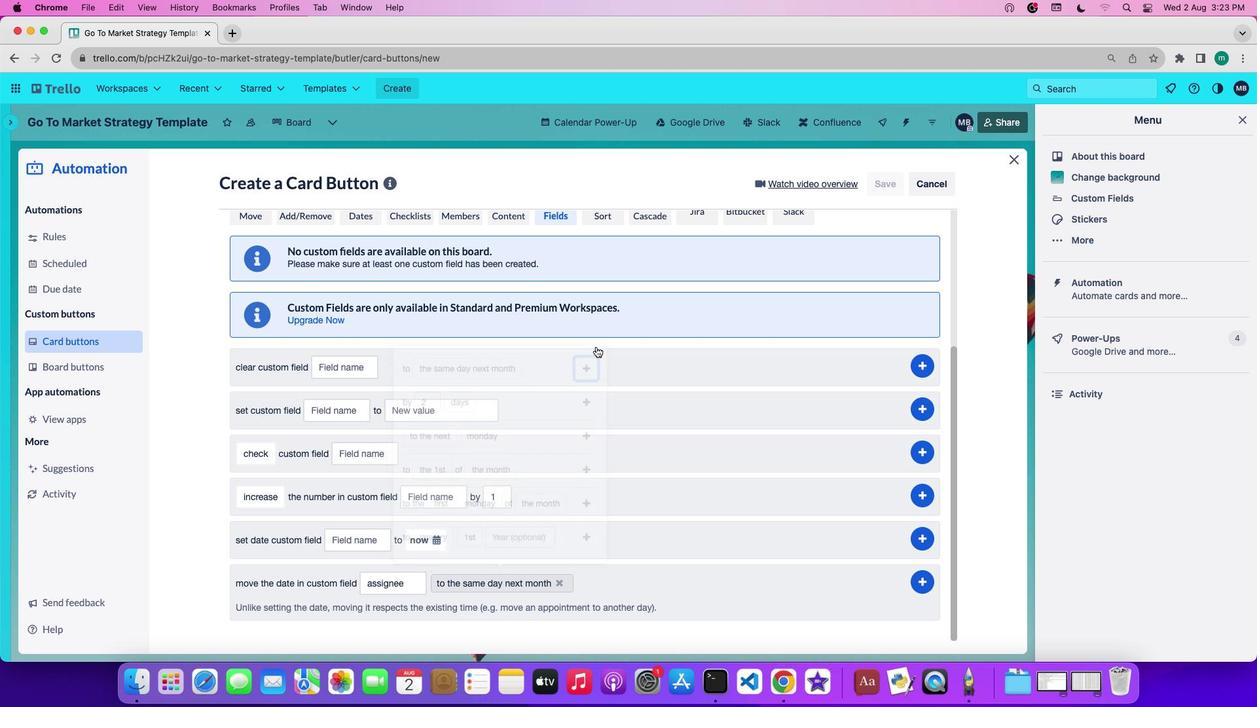 
Action: Mouse pressed left at (595, 346)
Screenshot: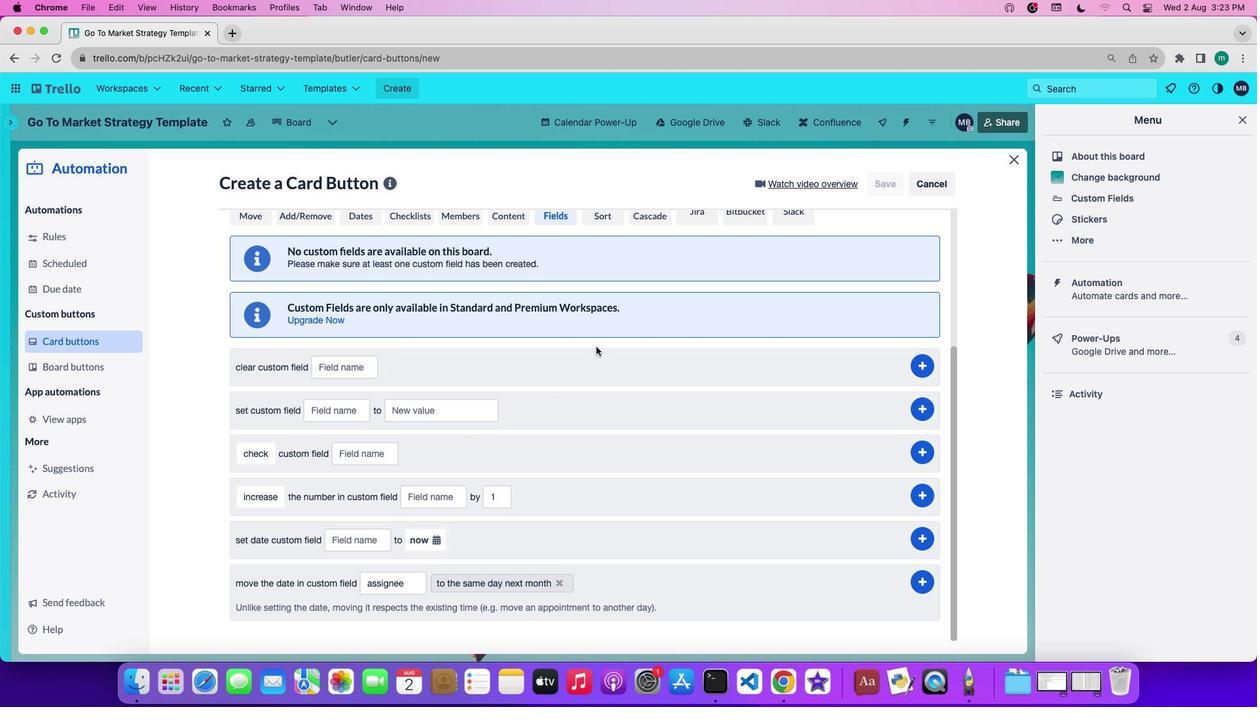 
Action: Mouse moved to (920, 577)
Screenshot: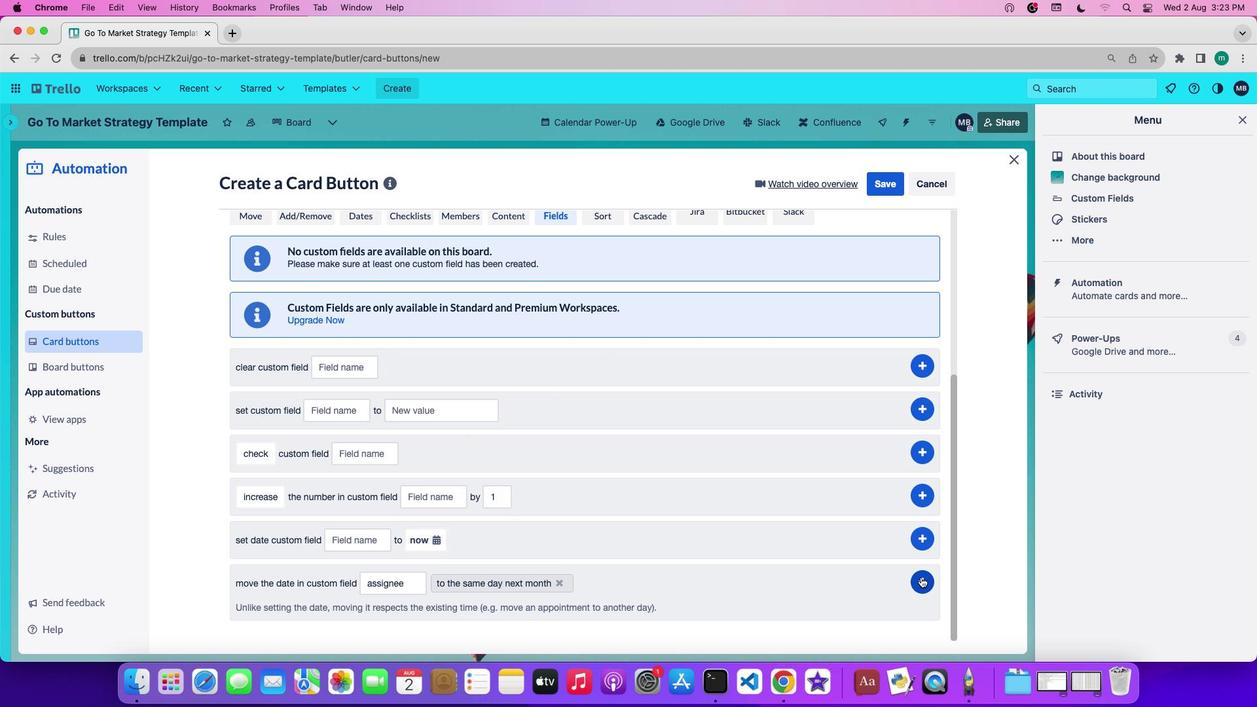 
Action: Mouse pressed left at (920, 577)
Screenshot: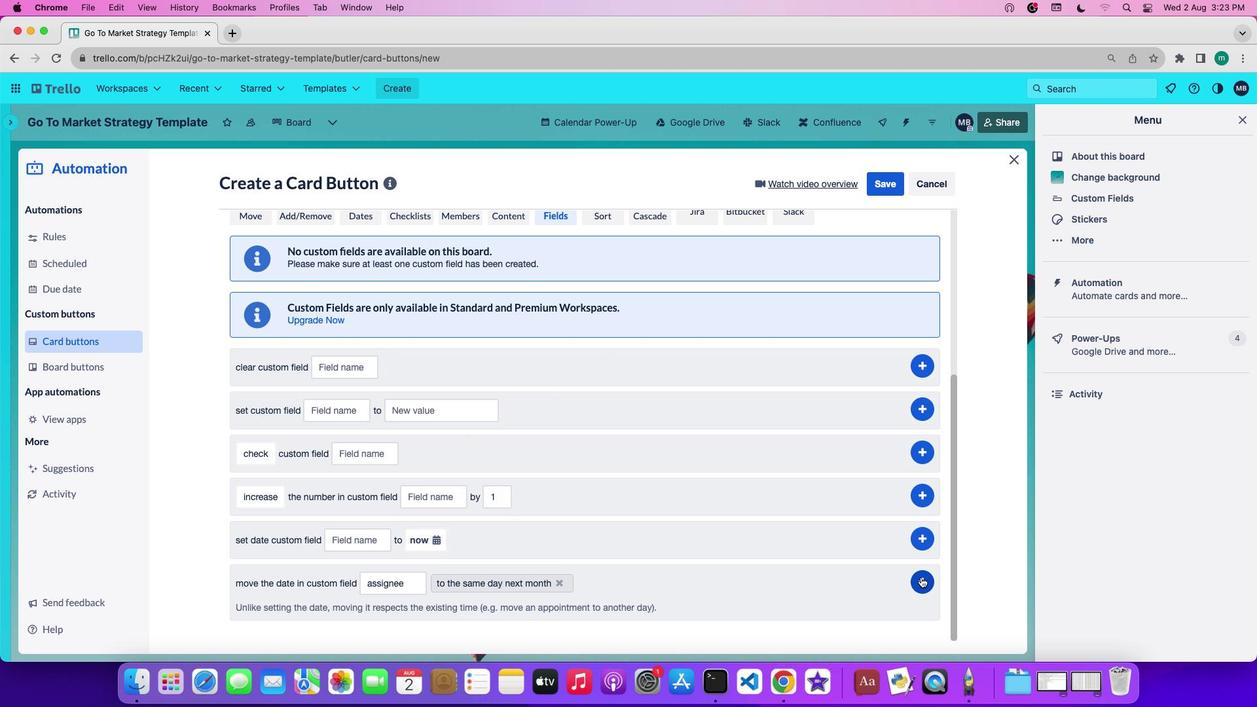 
